 Task: Look for properties with their price reduced in more than 120 days.
Action: Mouse moved to (669, 62)
Screenshot: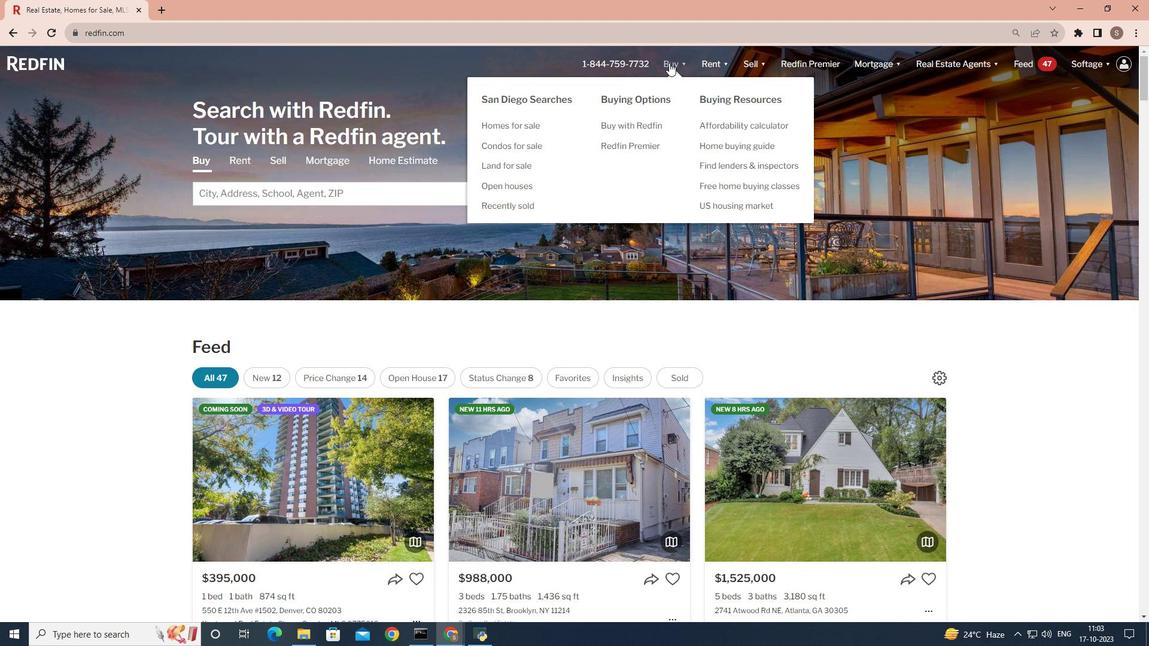 
Action: Mouse pressed left at (669, 62)
Screenshot: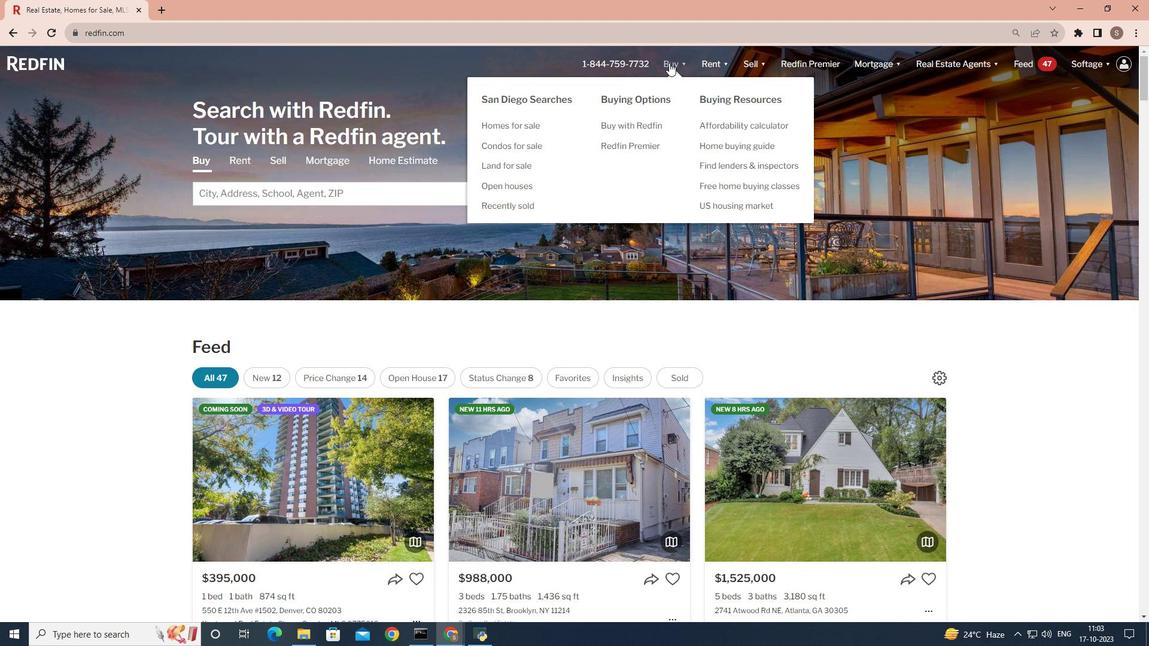 
Action: Mouse moved to (326, 248)
Screenshot: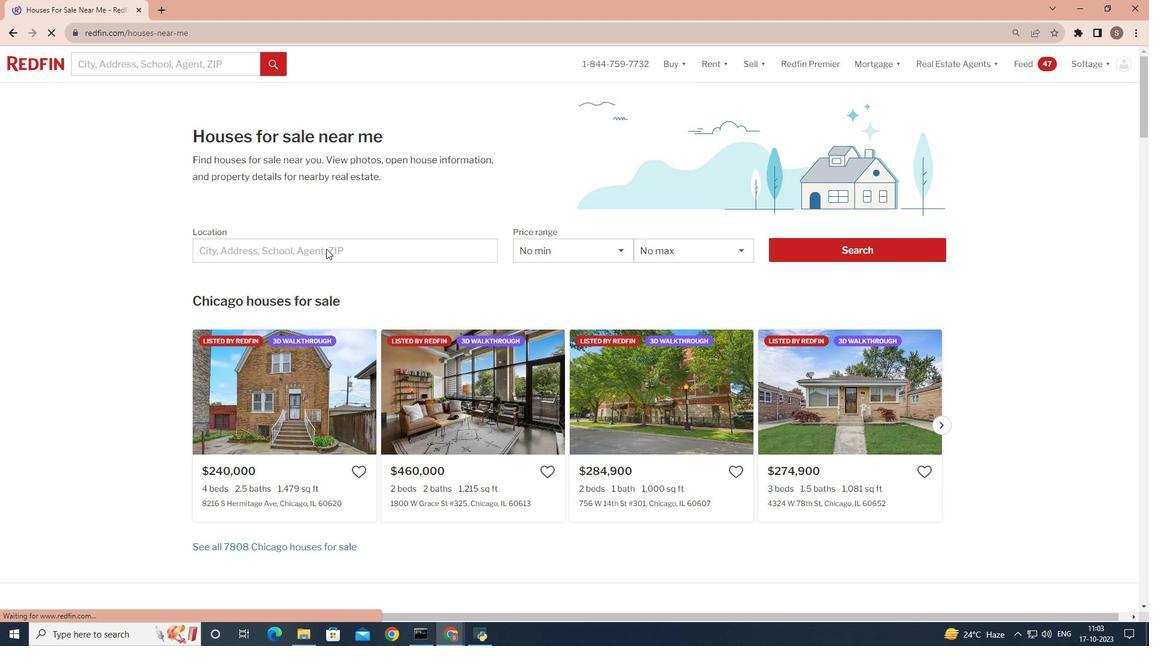 
Action: Mouse pressed left at (326, 248)
Screenshot: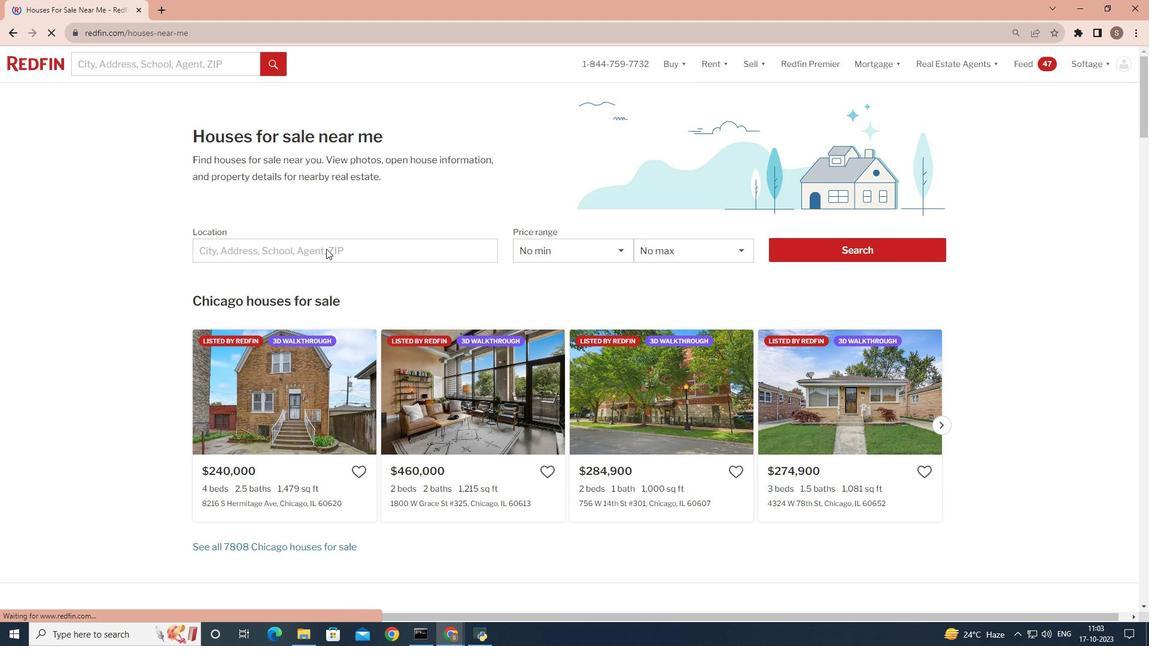 
Action: Mouse moved to (299, 250)
Screenshot: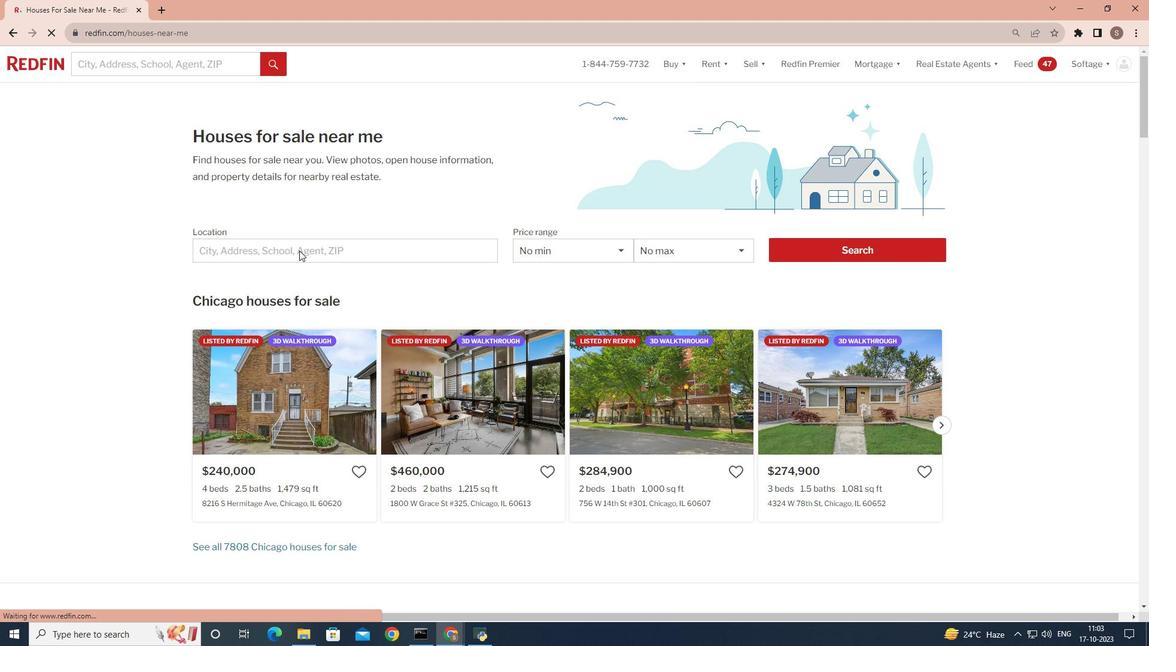 
Action: Mouse pressed left at (299, 250)
Screenshot: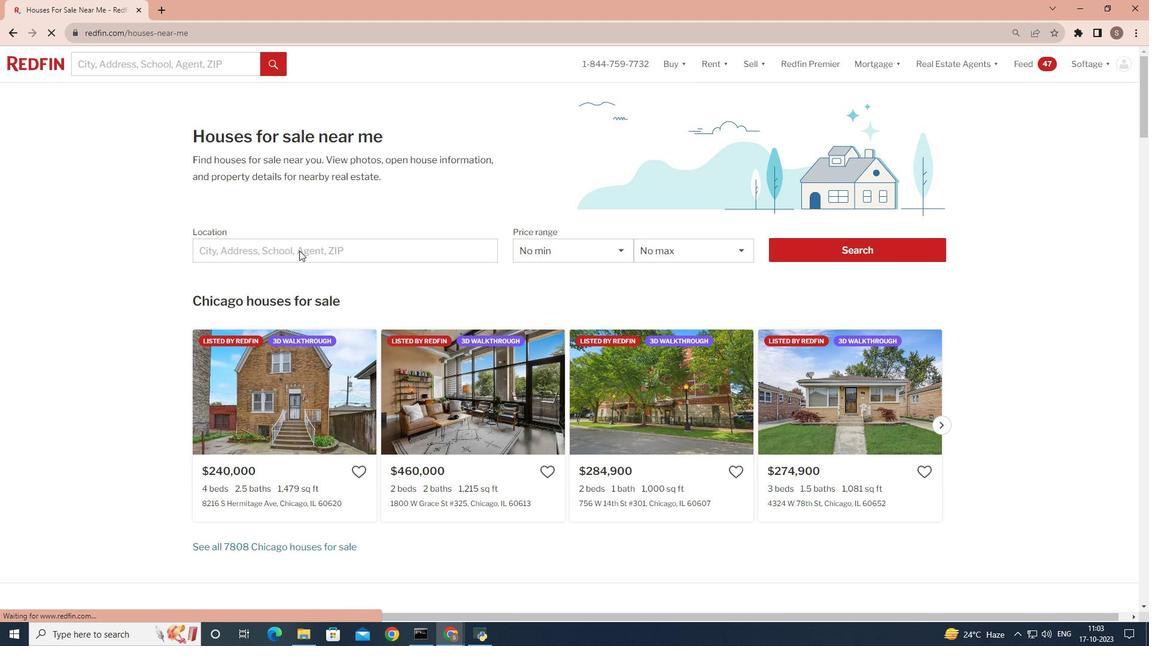 
Action: Mouse moved to (310, 246)
Screenshot: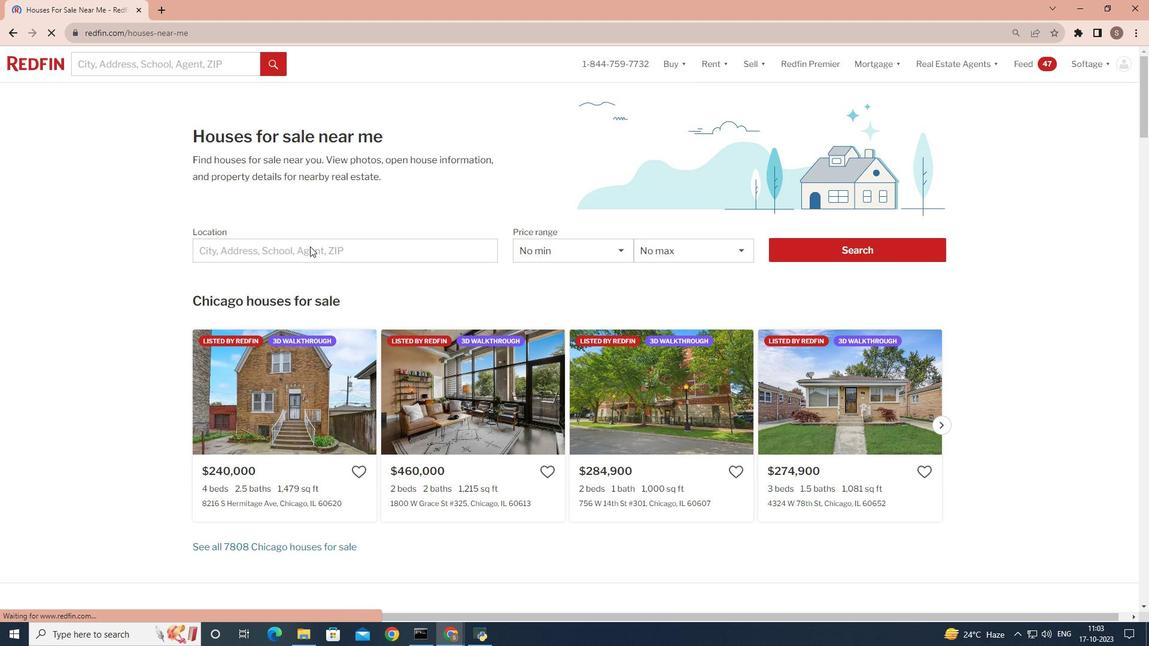 
Action: Mouse pressed left at (310, 246)
Screenshot: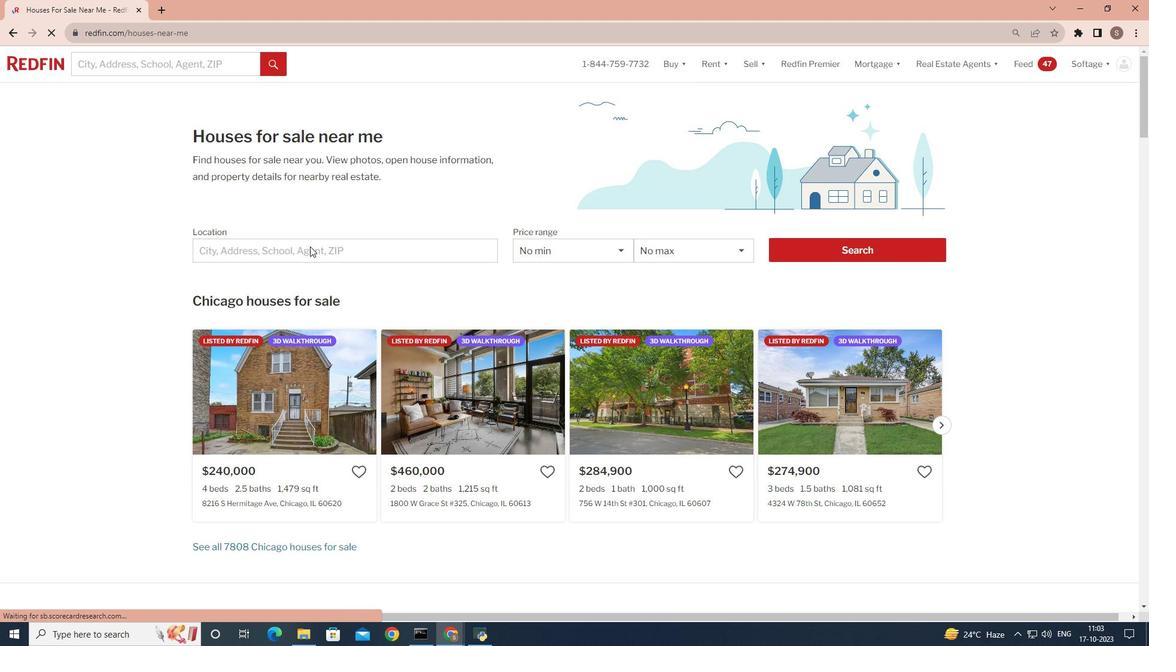 
Action: Mouse moved to (255, 250)
Screenshot: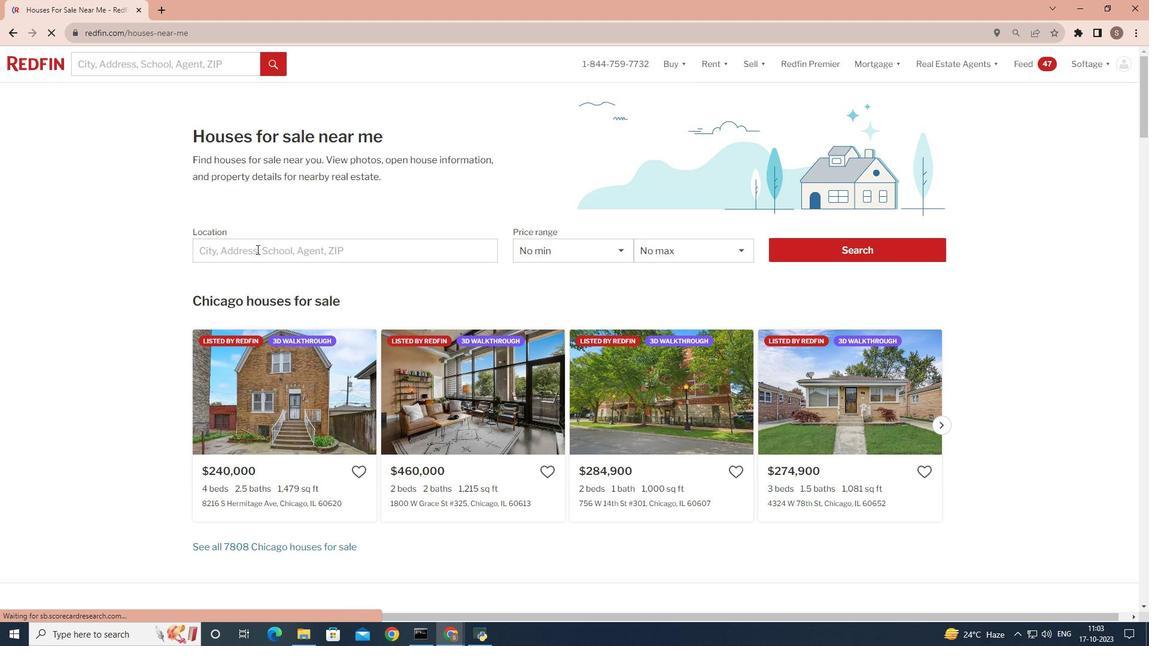 
Action: Mouse pressed left at (255, 250)
Screenshot: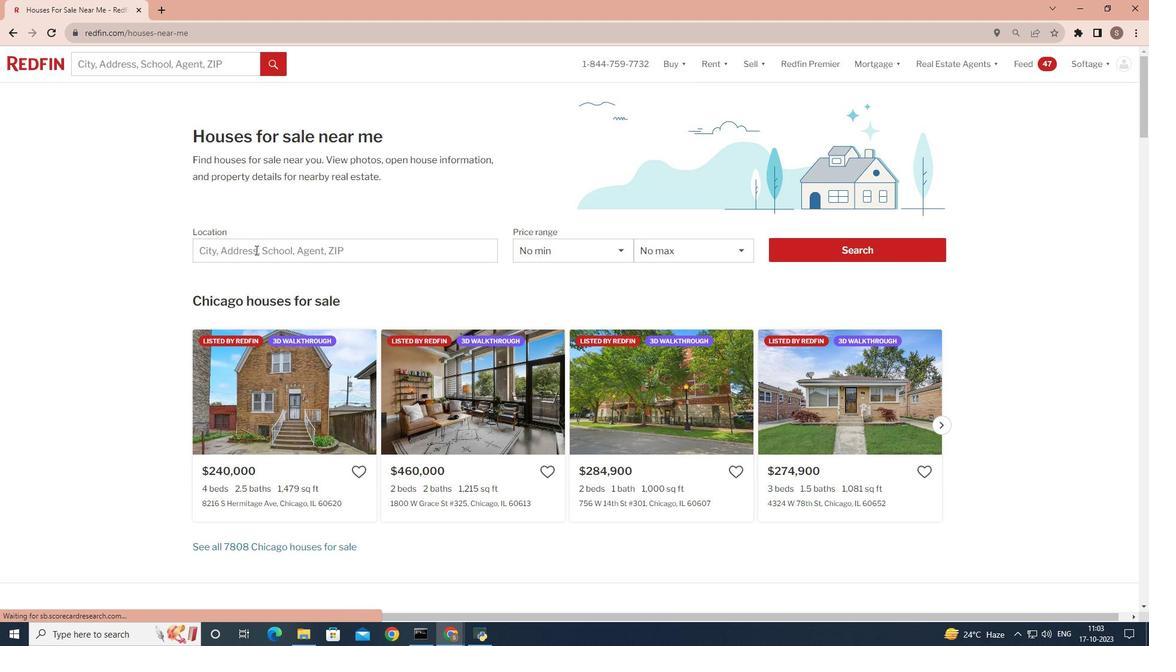 
Action: Mouse moved to (255, 250)
Screenshot: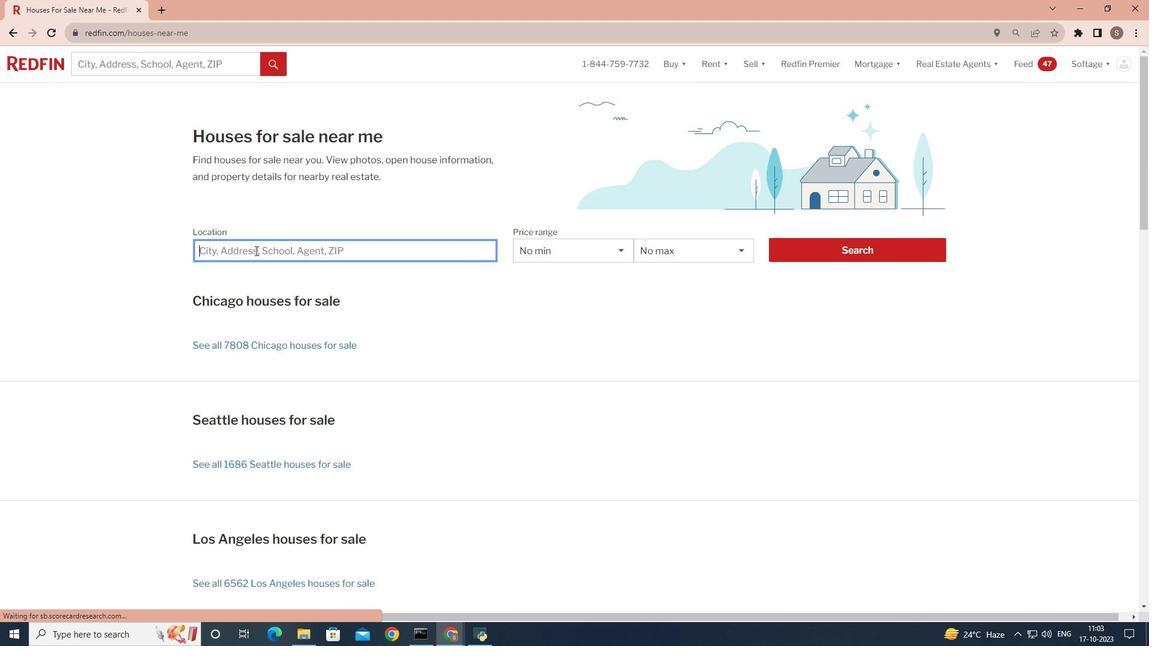 
Action: Key pressed <Key.shift>San<Key.space><Key.shift>Diego
Screenshot: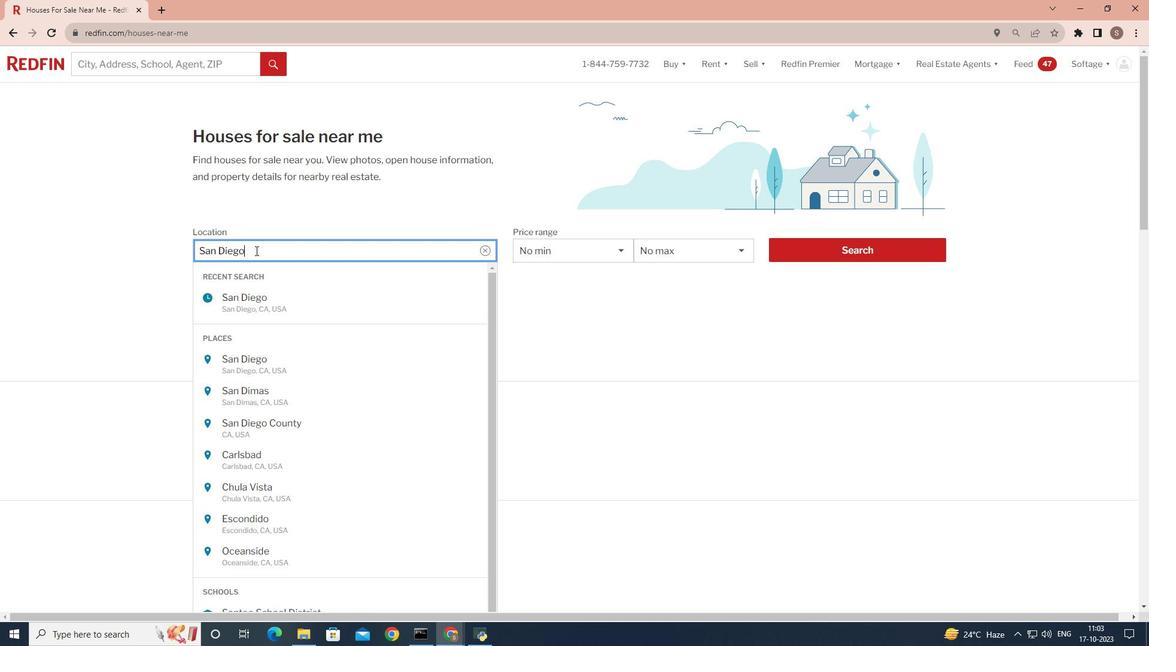 
Action: Mouse moved to (790, 244)
Screenshot: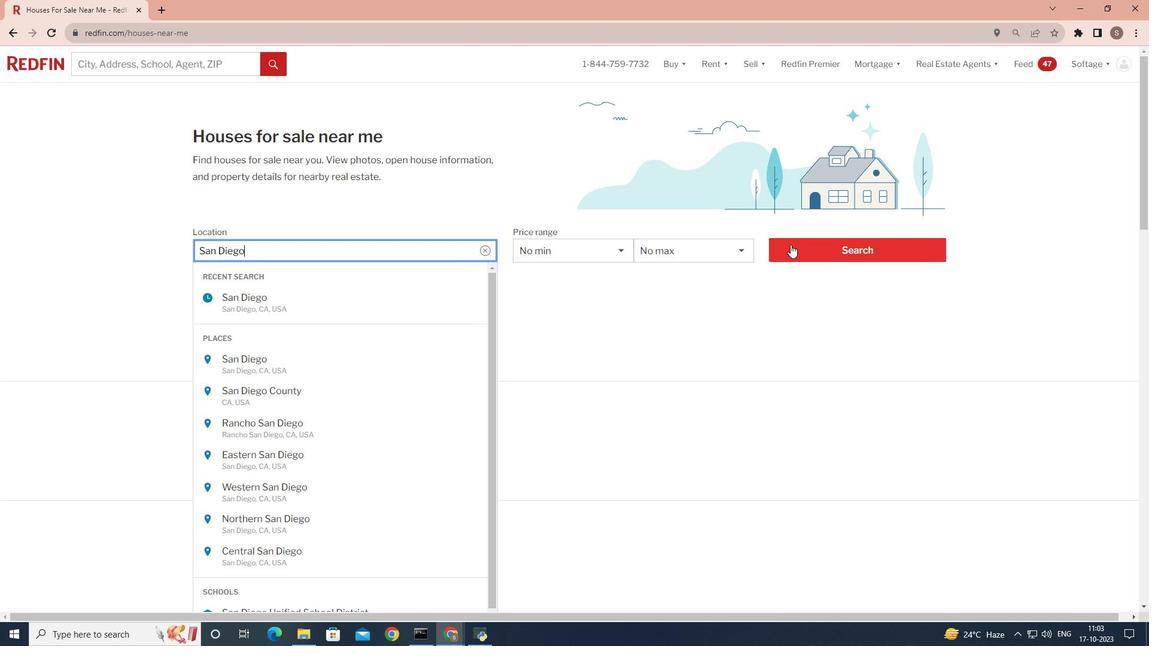
Action: Mouse pressed left at (790, 244)
Screenshot: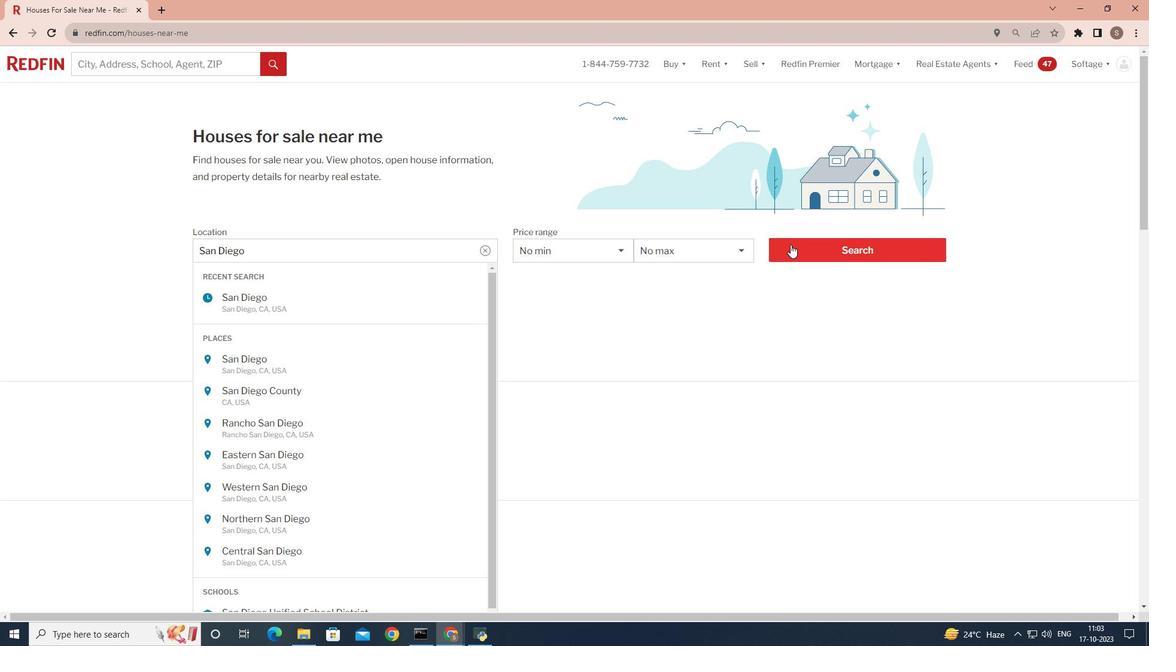 
Action: Mouse pressed left at (790, 244)
Screenshot: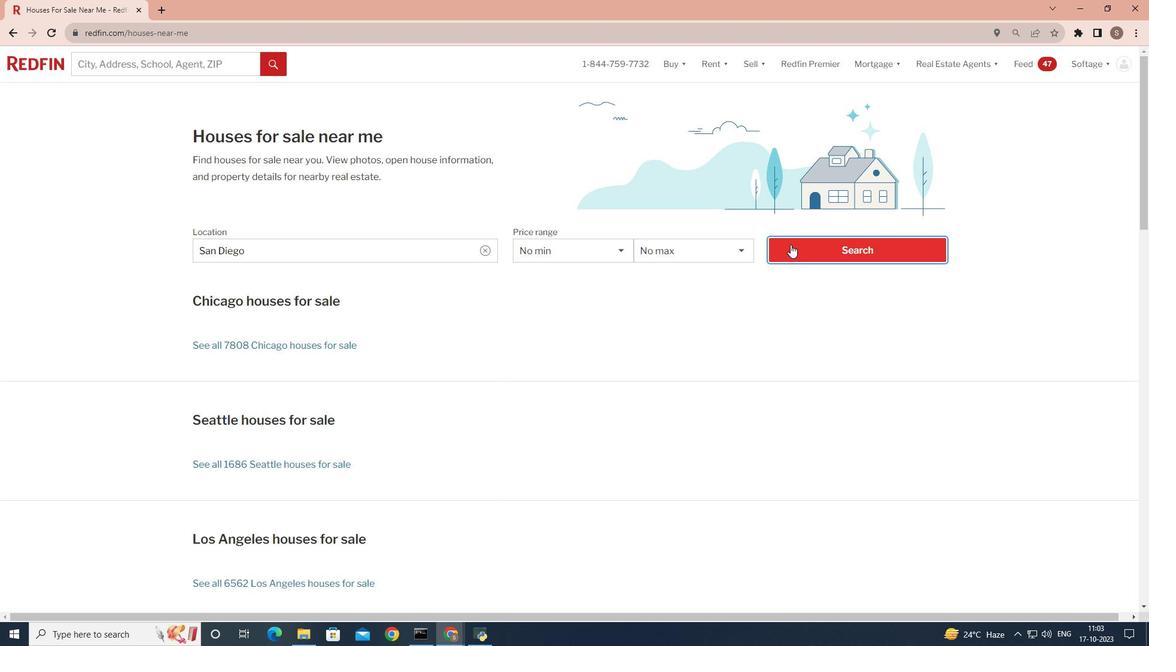 
Action: Mouse moved to (1021, 138)
Screenshot: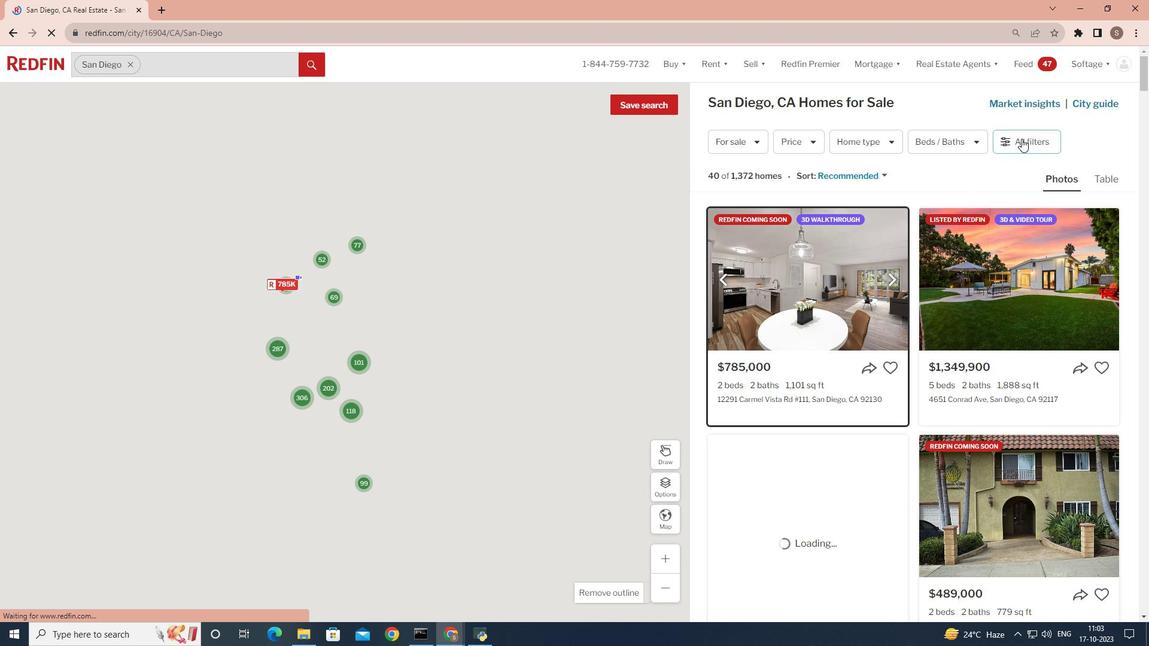 
Action: Mouse pressed left at (1021, 138)
Screenshot: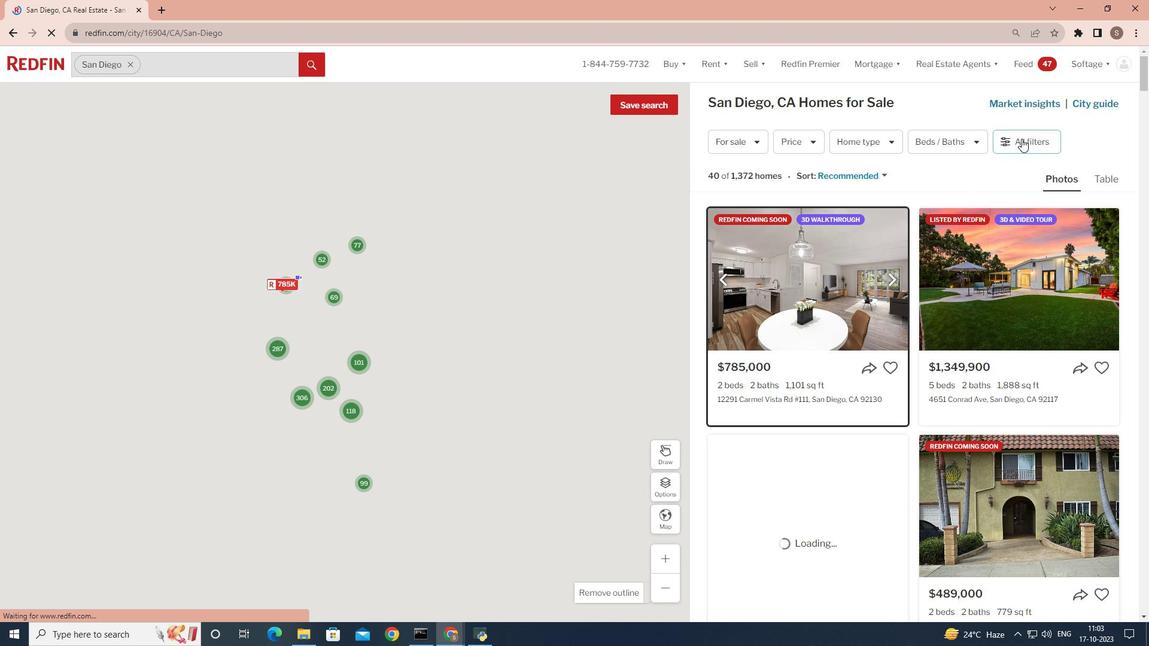
Action: Mouse pressed left at (1021, 138)
Screenshot: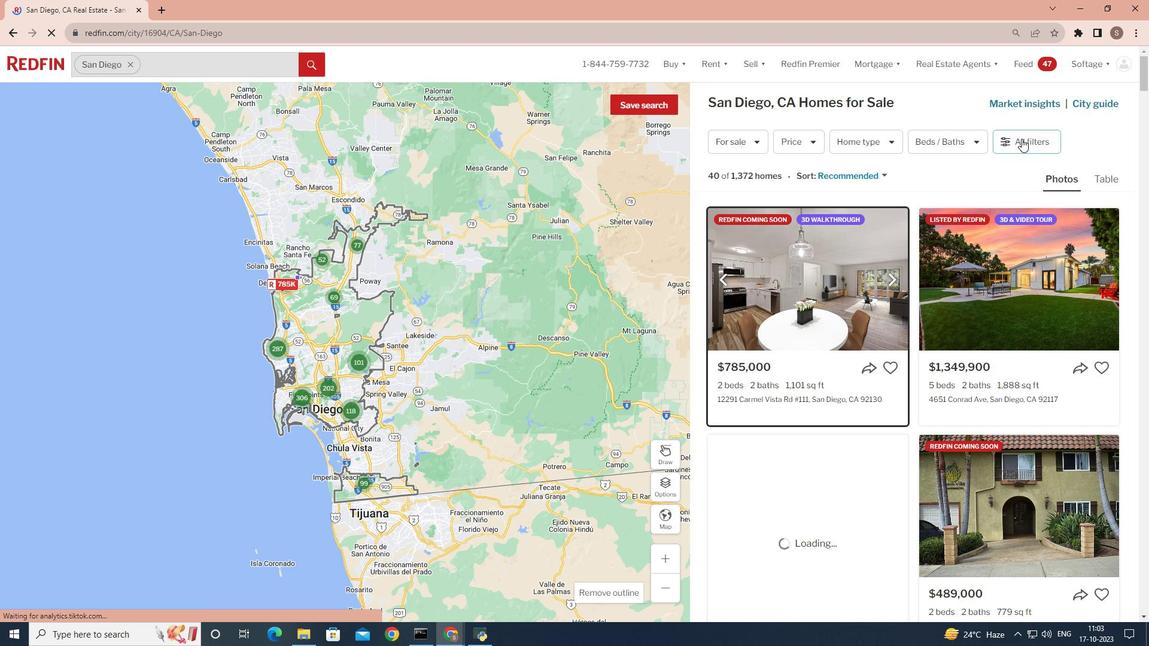 
Action: Mouse pressed left at (1021, 138)
Screenshot: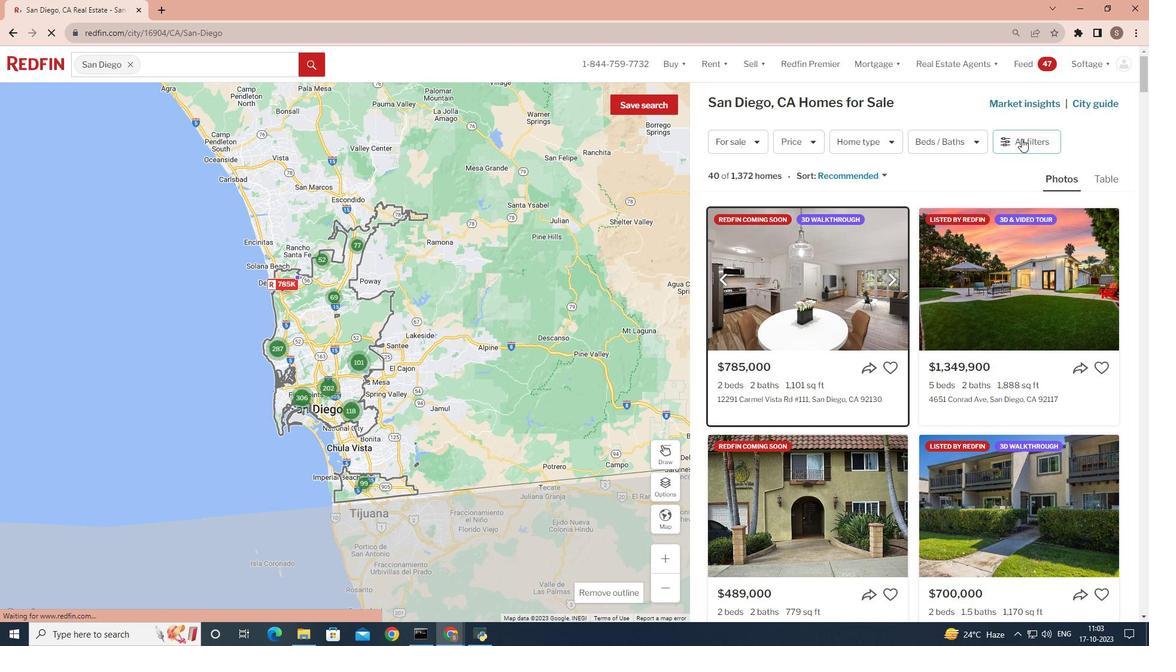 
Action: Mouse moved to (981, 249)
Screenshot: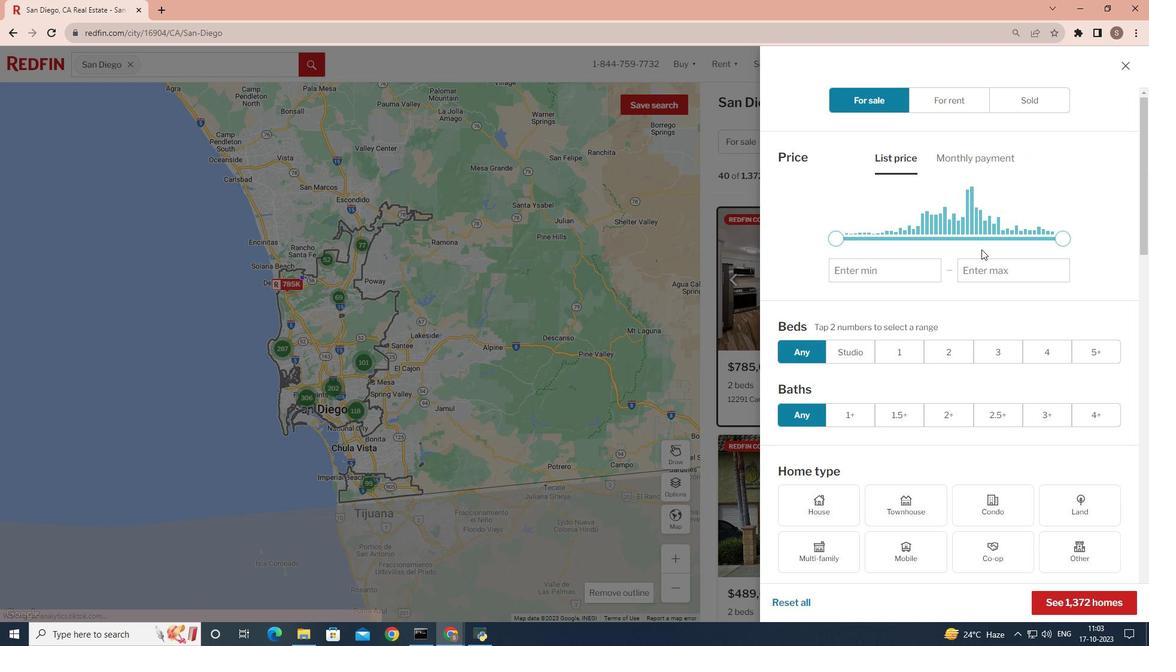 
Action: Mouse scrolled (981, 248) with delta (0, 0)
Screenshot: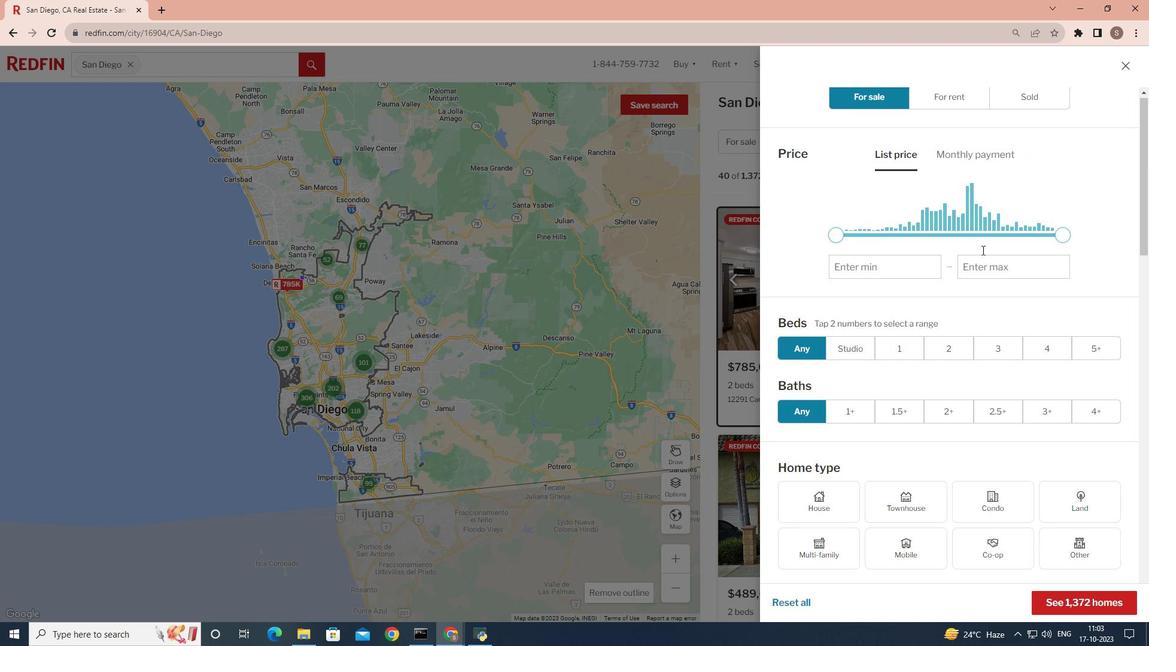 
Action: Mouse moved to (988, 248)
Screenshot: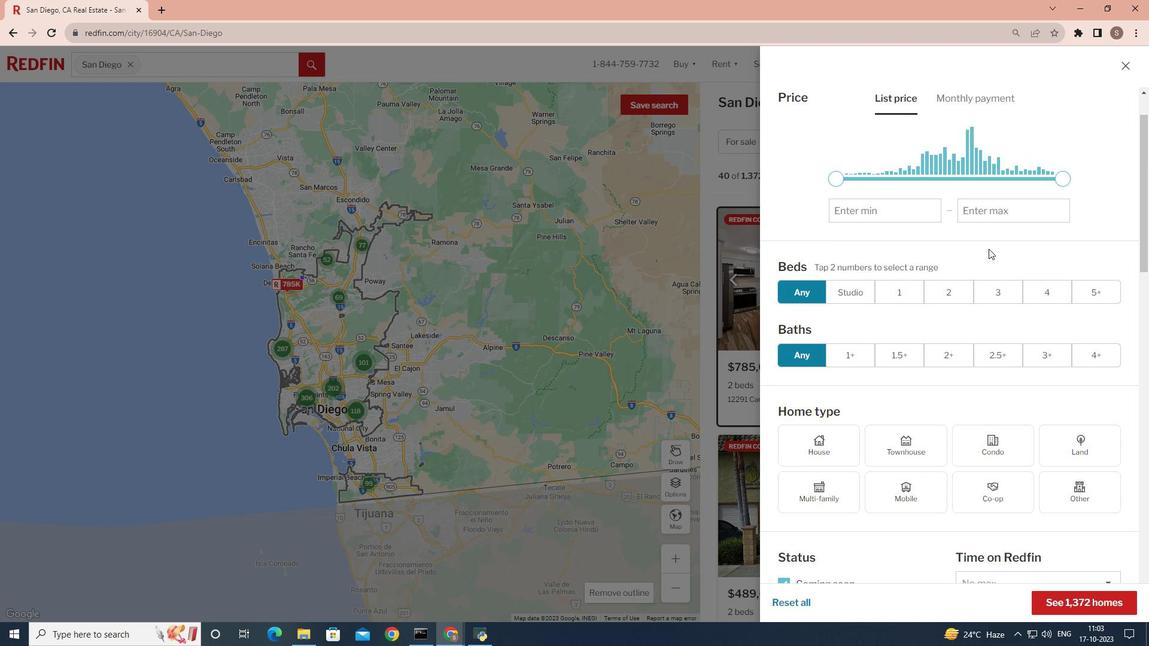 
Action: Mouse scrolled (988, 248) with delta (0, 0)
Screenshot: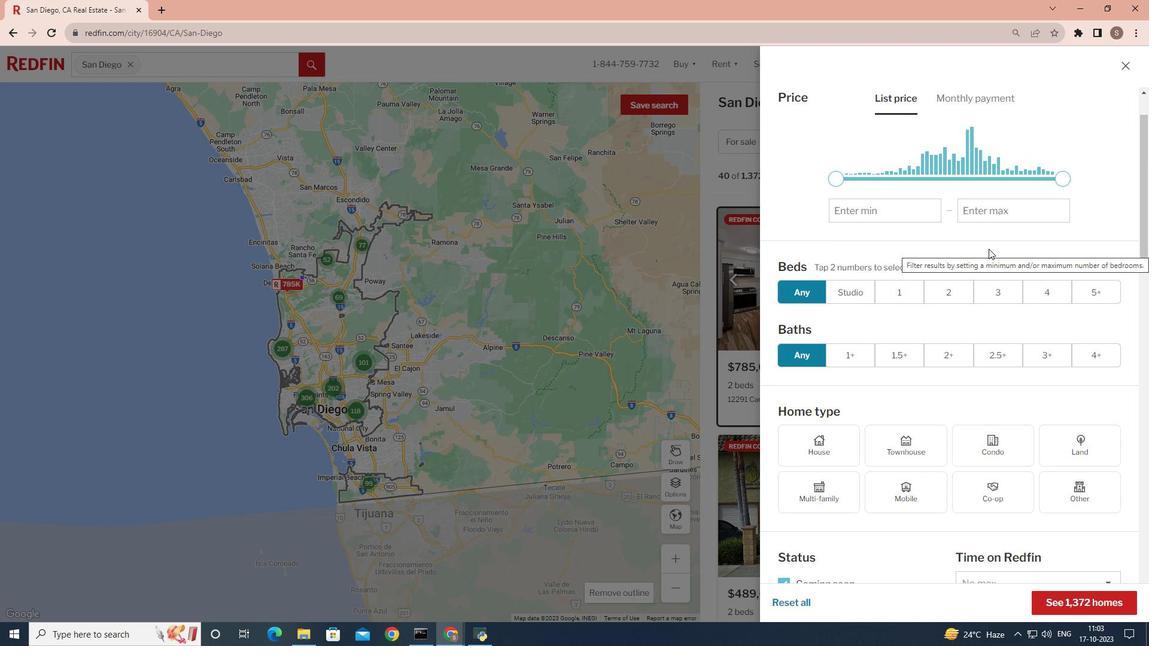 
Action: Mouse scrolled (988, 248) with delta (0, 0)
Screenshot: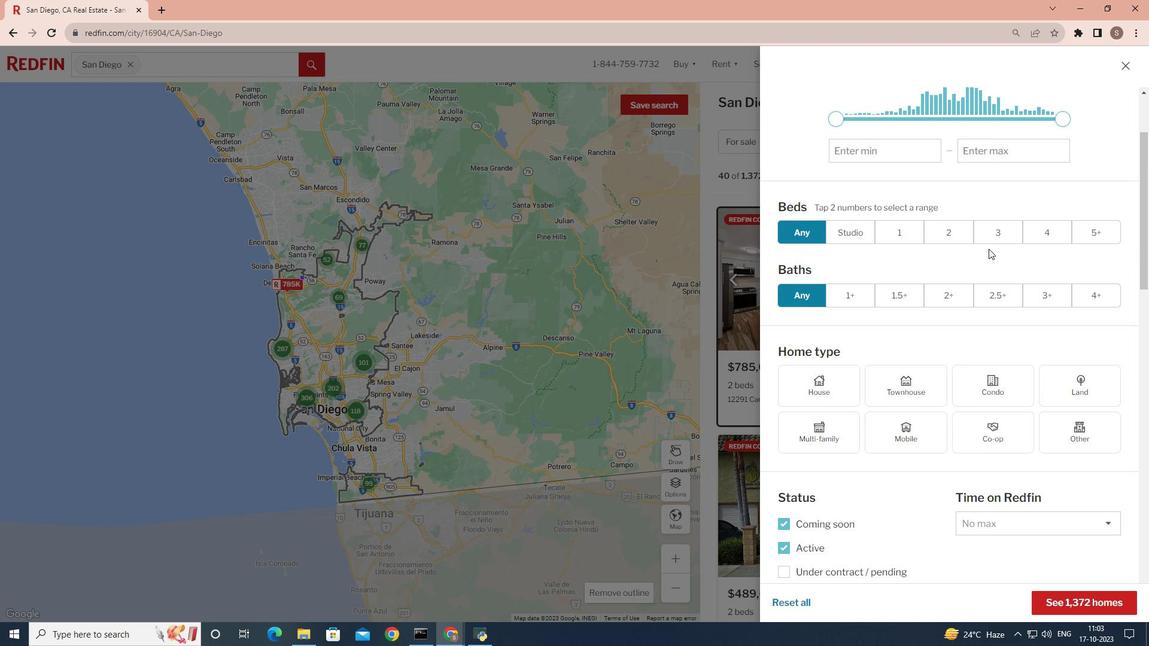 
Action: Mouse scrolled (988, 248) with delta (0, 0)
Screenshot: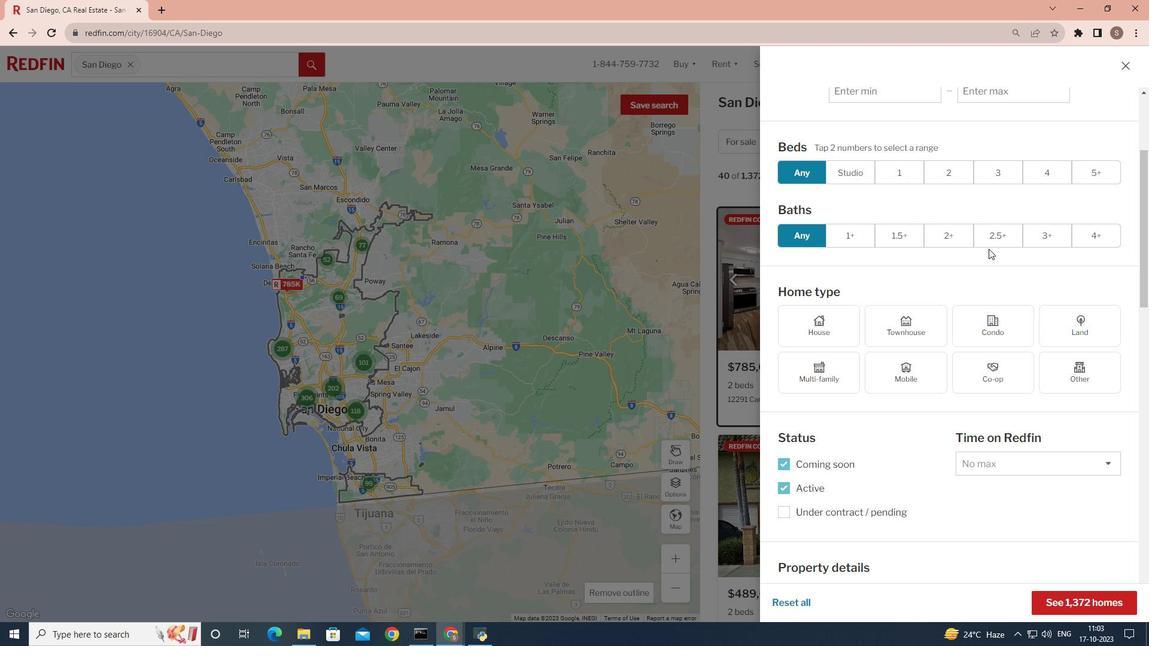 
Action: Mouse moved to (987, 249)
Screenshot: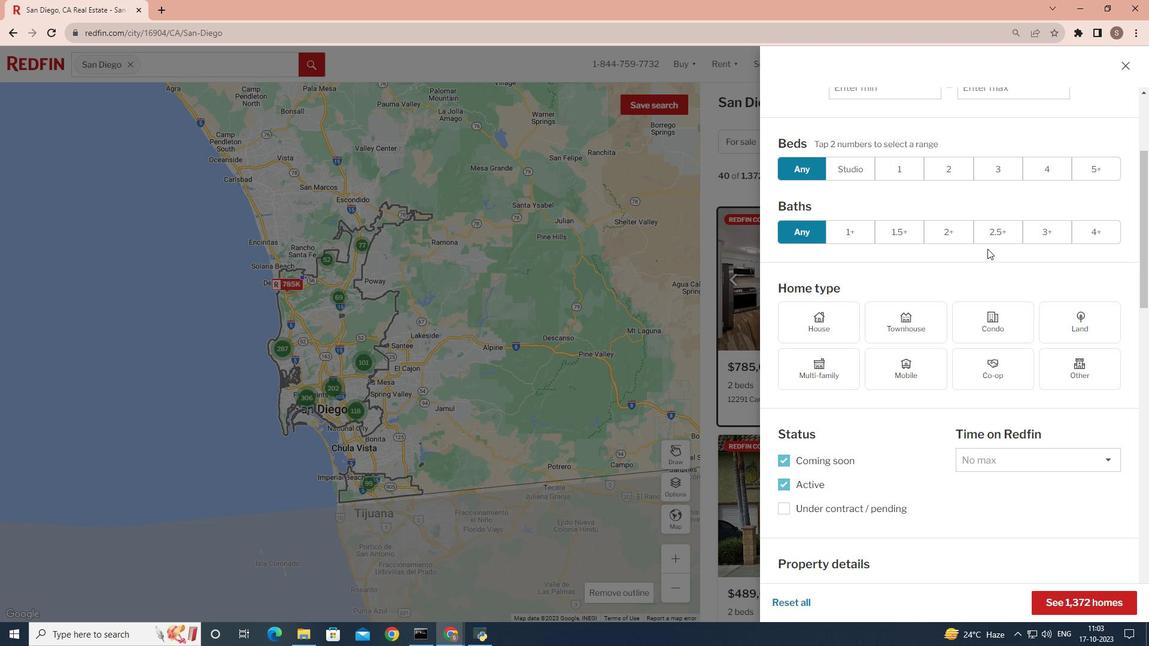 
Action: Mouse scrolled (987, 248) with delta (0, 0)
Screenshot: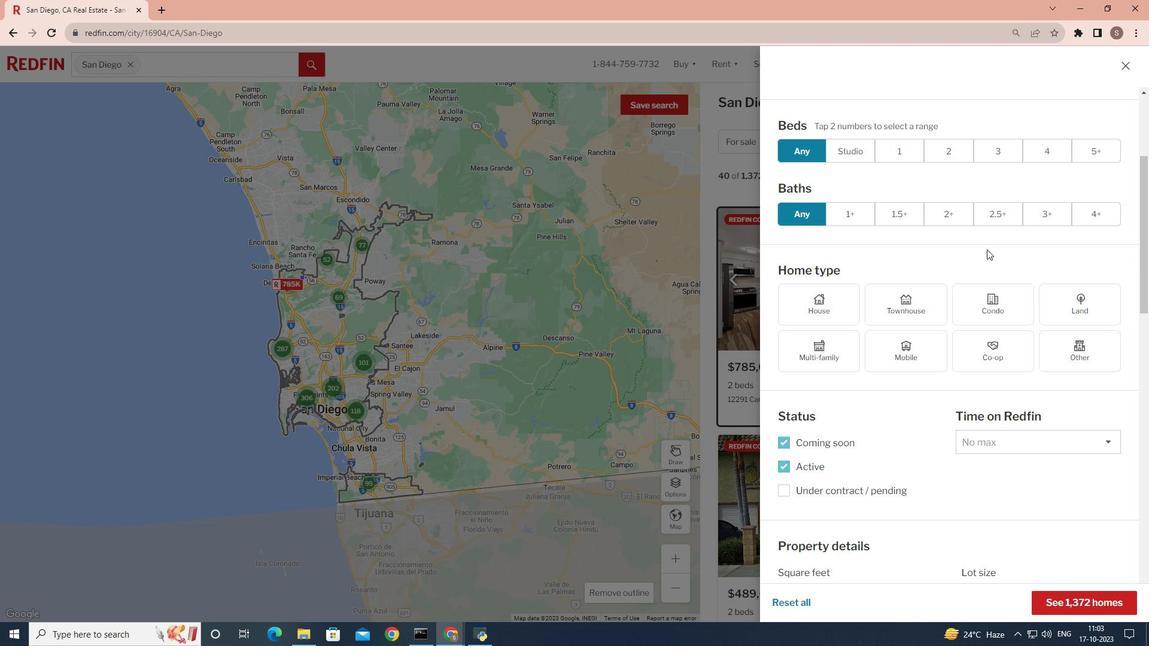 
Action: Mouse moved to (987, 249)
Screenshot: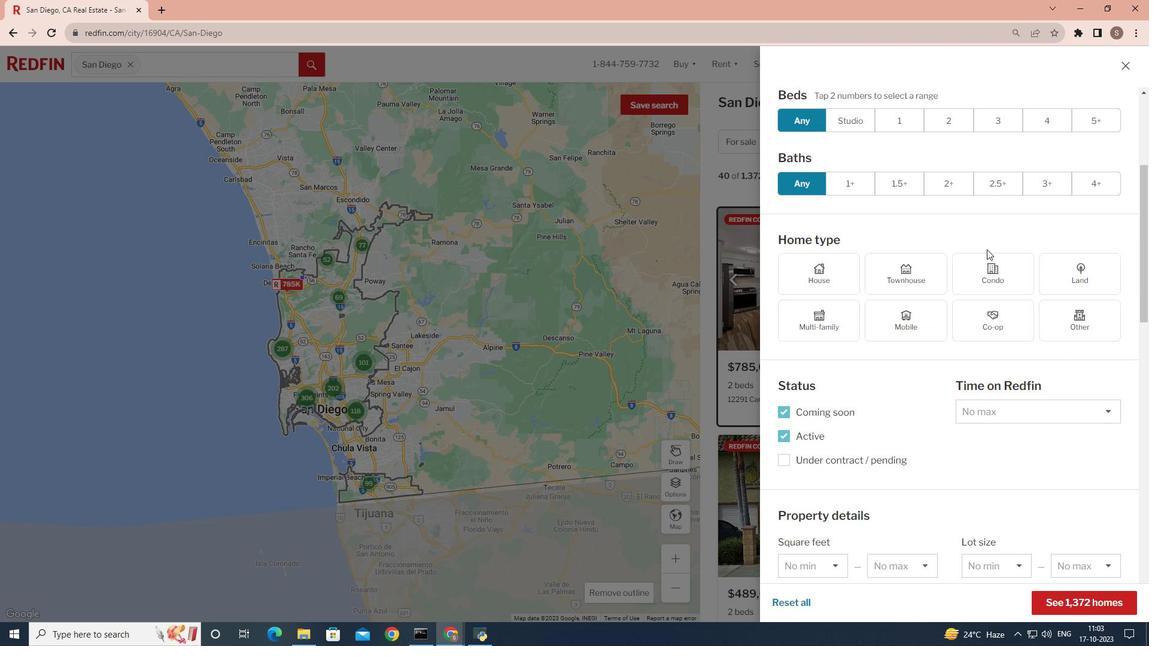 
Action: Mouse scrolled (987, 248) with delta (0, 0)
Screenshot: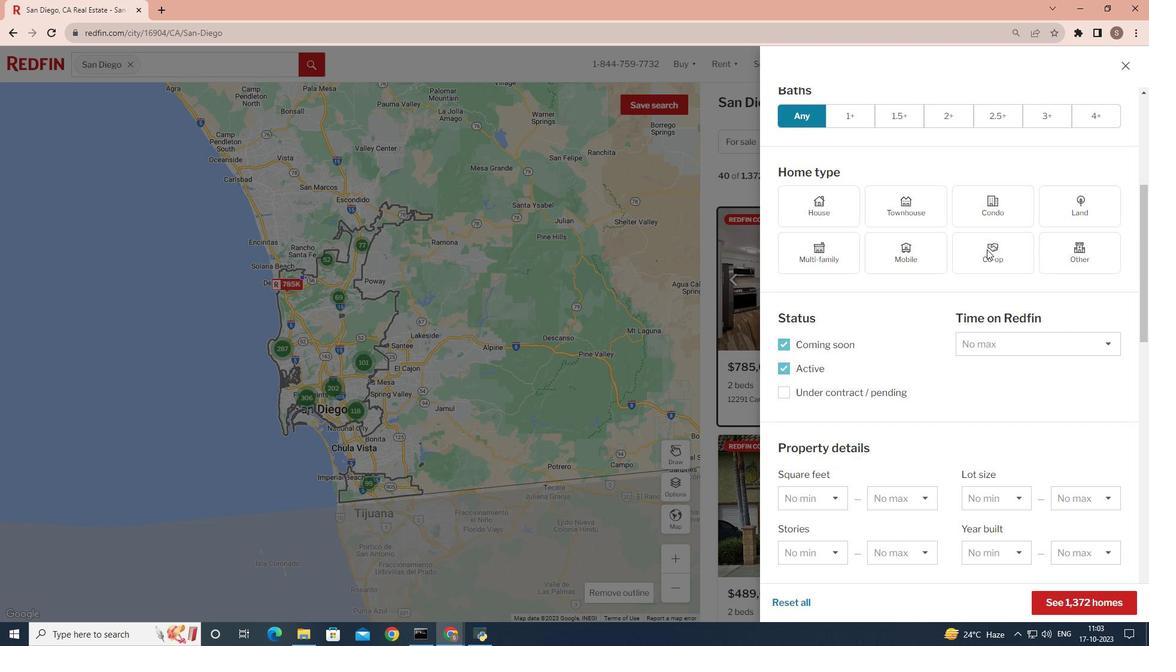 
Action: Mouse scrolled (987, 248) with delta (0, 0)
Screenshot: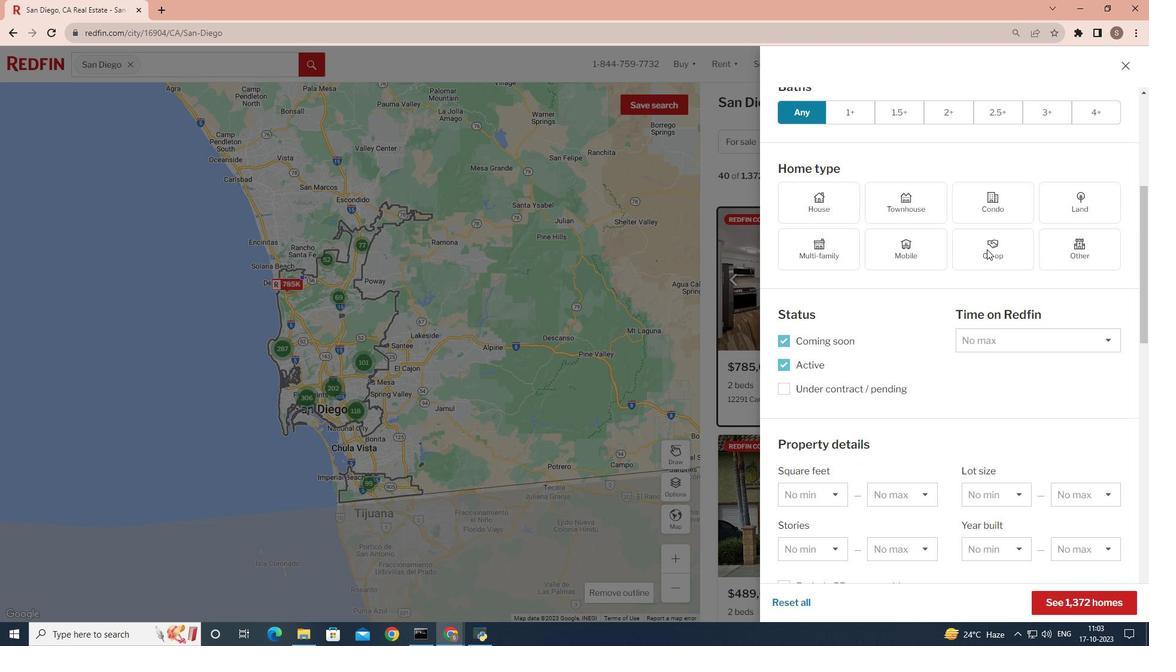 
Action: Mouse scrolled (987, 248) with delta (0, 0)
Screenshot: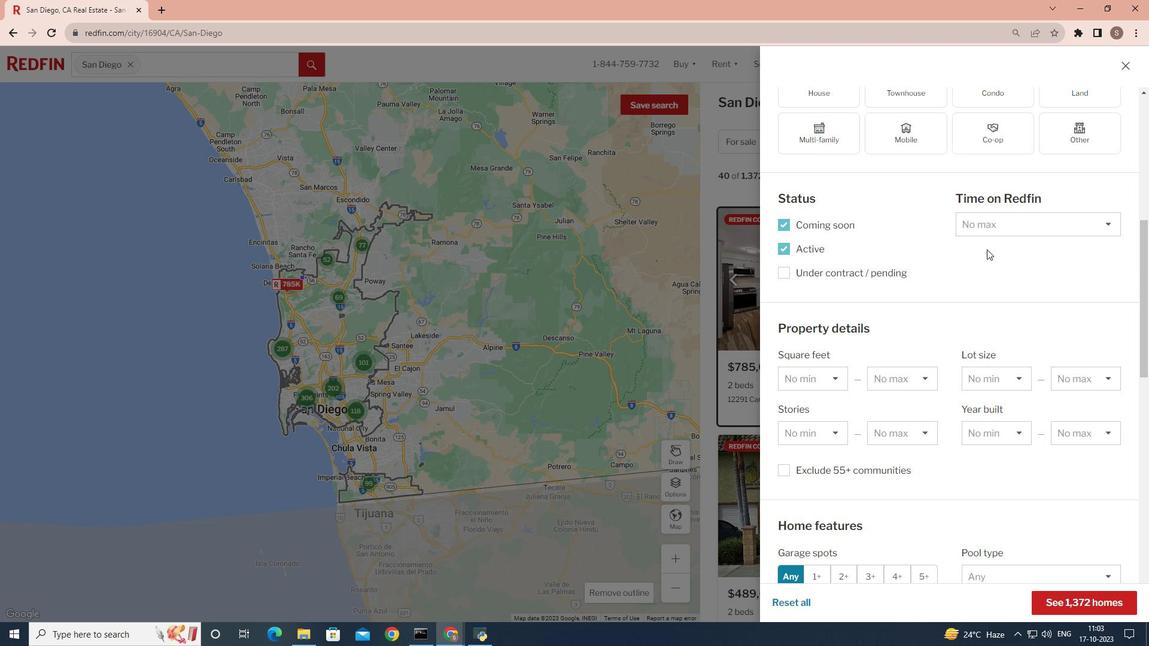 
Action: Mouse moved to (987, 249)
Screenshot: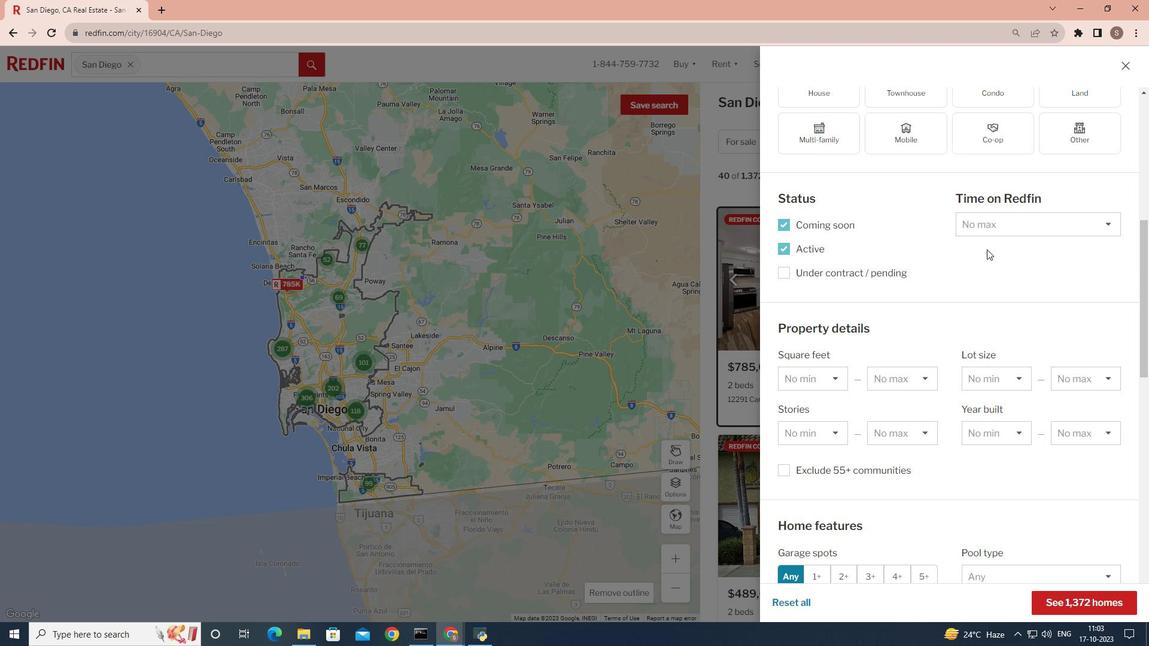 
Action: Mouse scrolled (987, 248) with delta (0, 0)
Screenshot: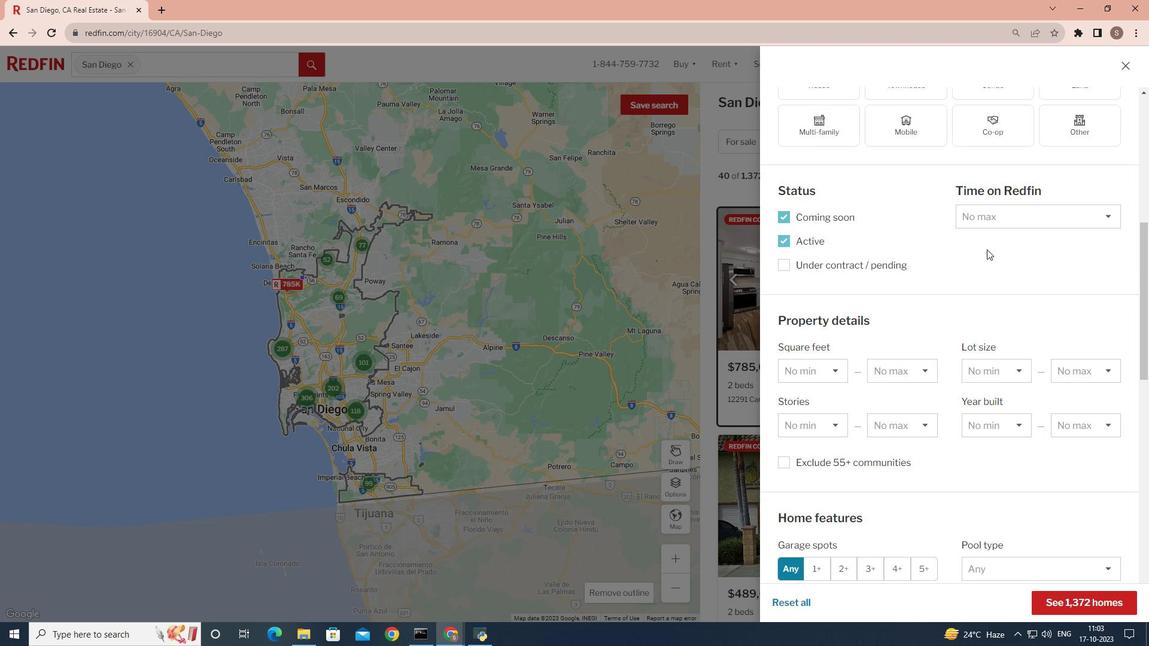 
Action: Mouse scrolled (987, 248) with delta (0, 0)
Screenshot: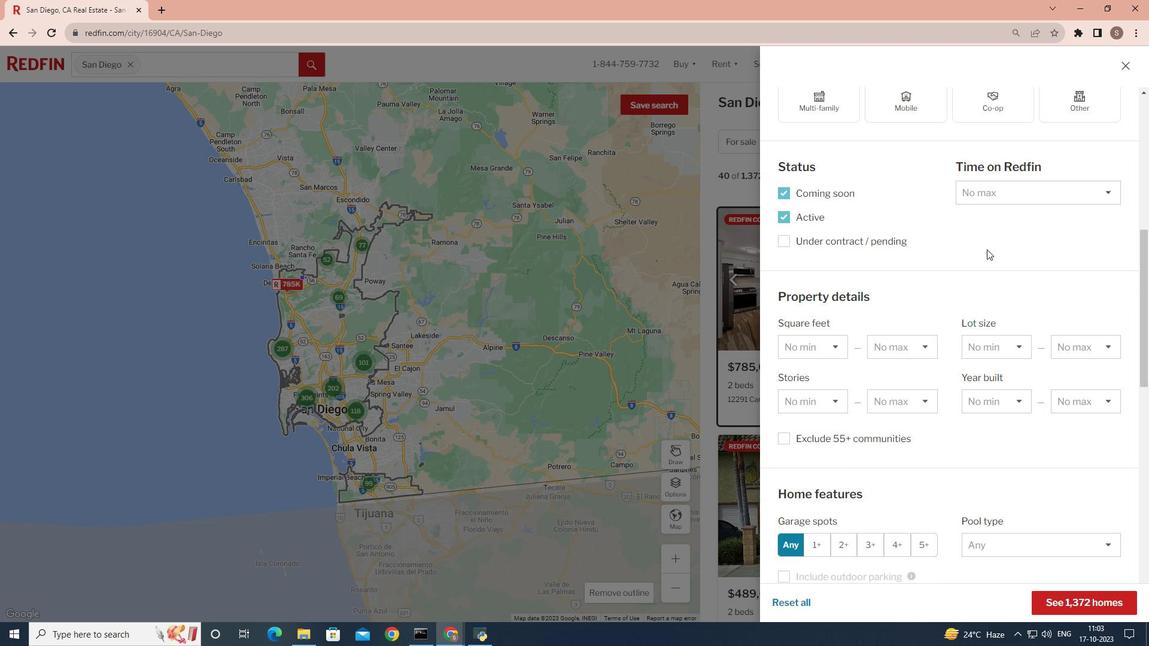 
Action: Mouse scrolled (987, 248) with delta (0, 0)
Screenshot: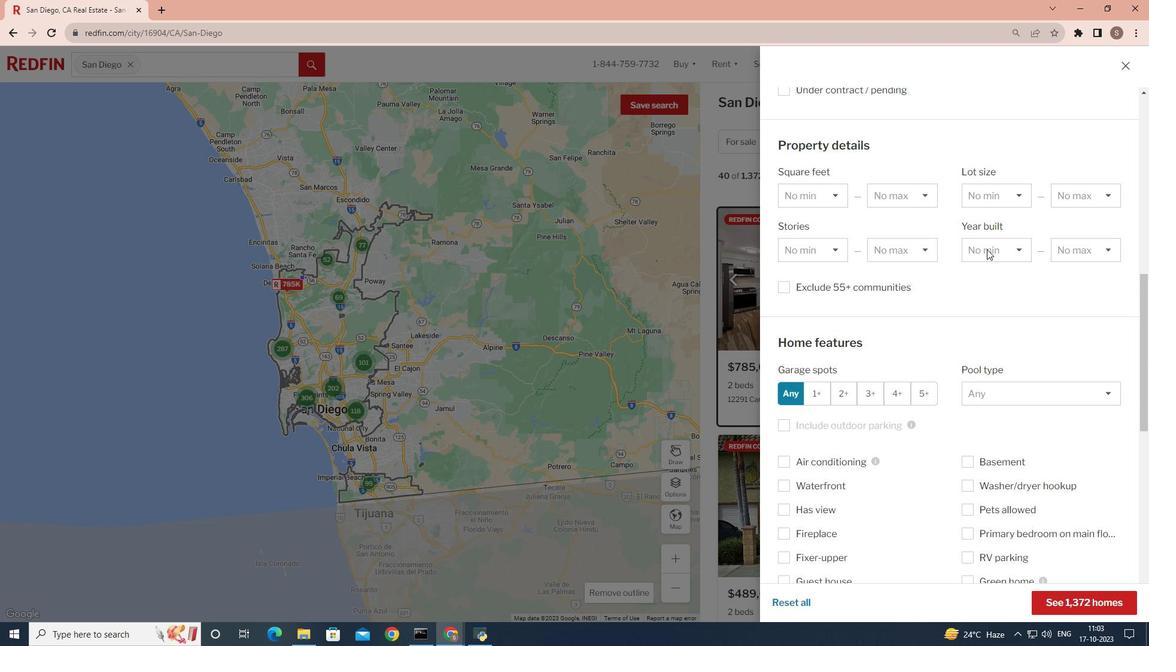 
Action: Mouse scrolled (987, 248) with delta (0, 0)
Screenshot: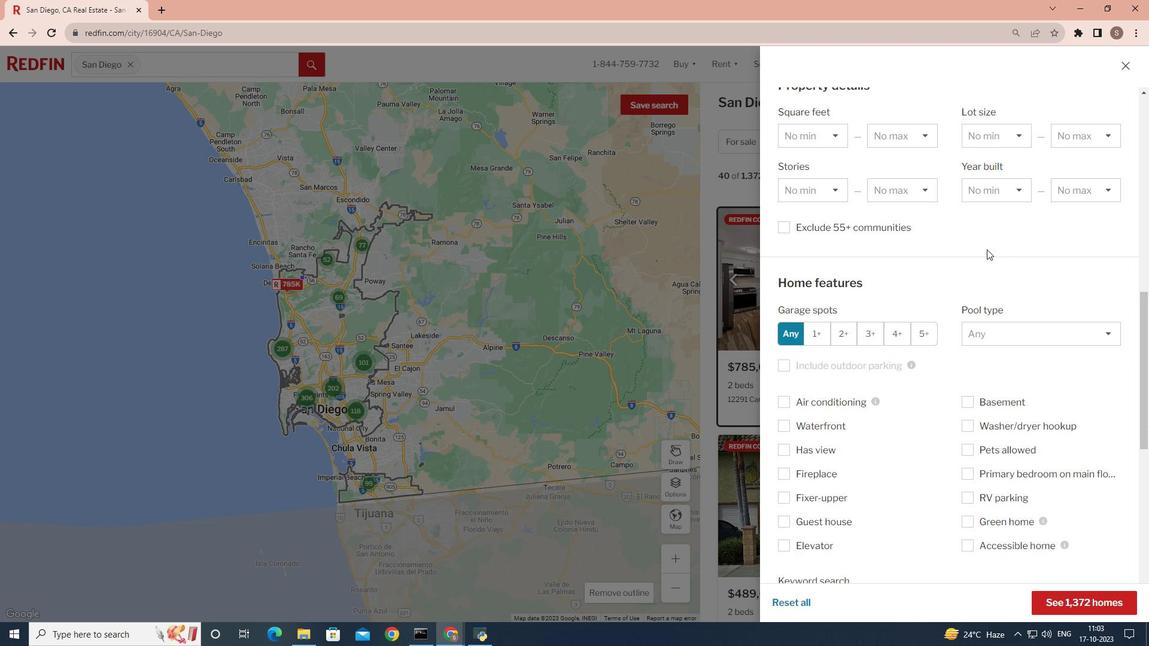 
Action: Mouse moved to (987, 248)
Screenshot: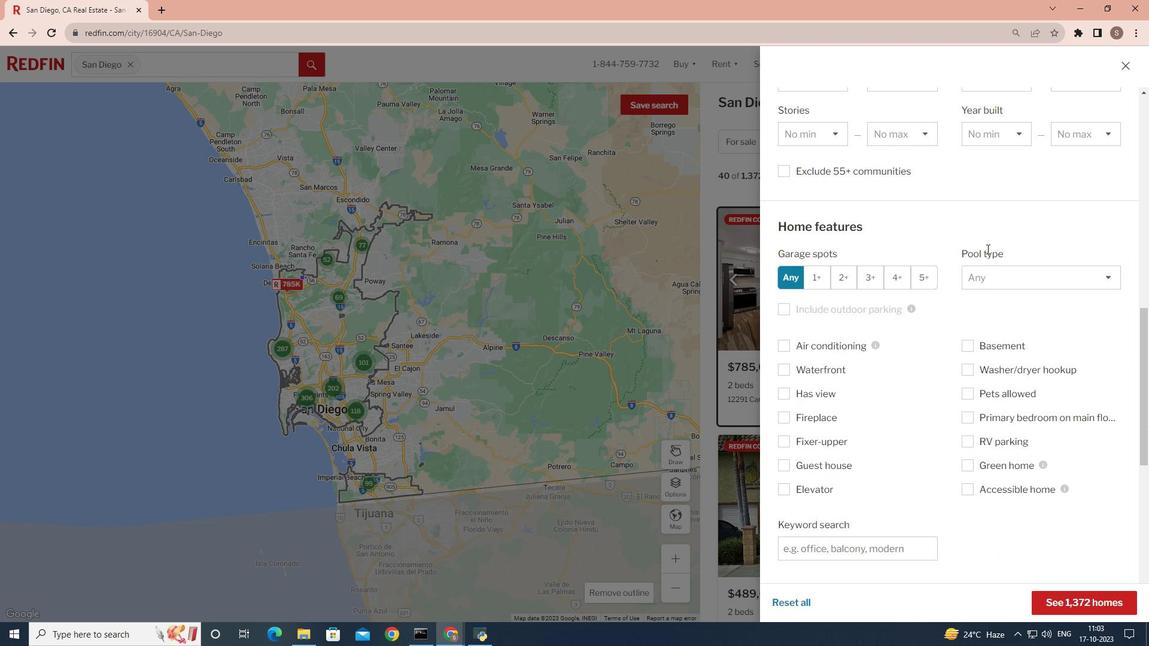 
Action: Mouse scrolled (987, 248) with delta (0, 0)
Screenshot: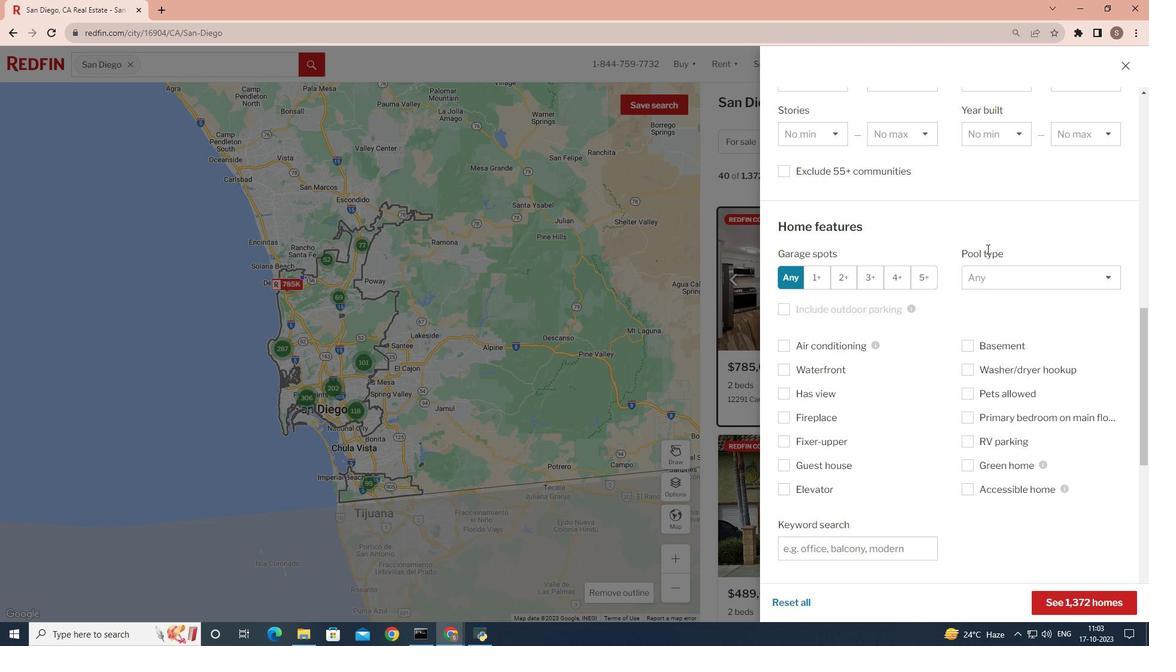 
Action: Mouse scrolled (987, 248) with delta (0, 0)
Screenshot: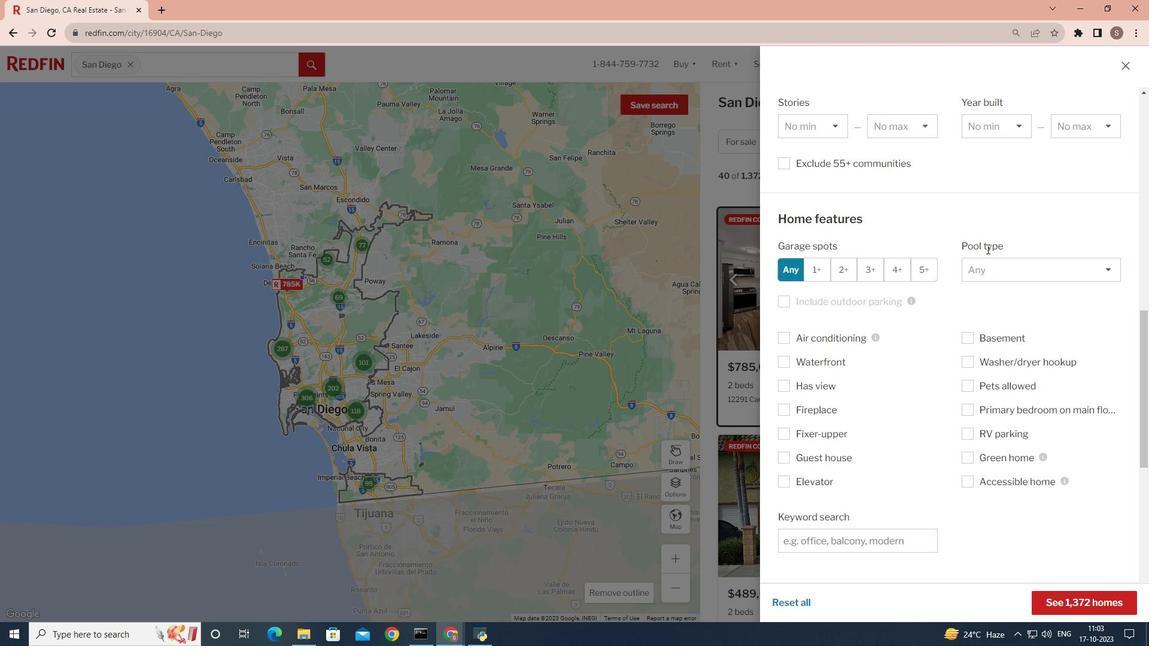 
Action: Mouse scrolled (987, 248) with delta (0, 0)
Screenshot: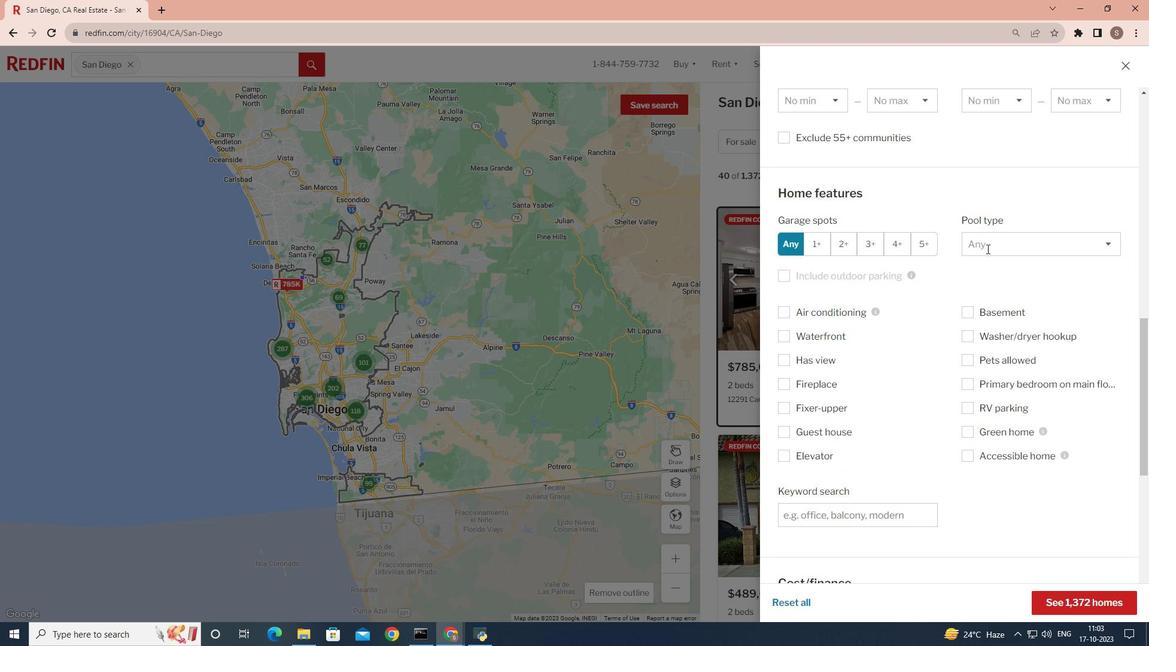 
Action: Mouse scrolled (987, 248) with delta (0, 0)
Screenshot: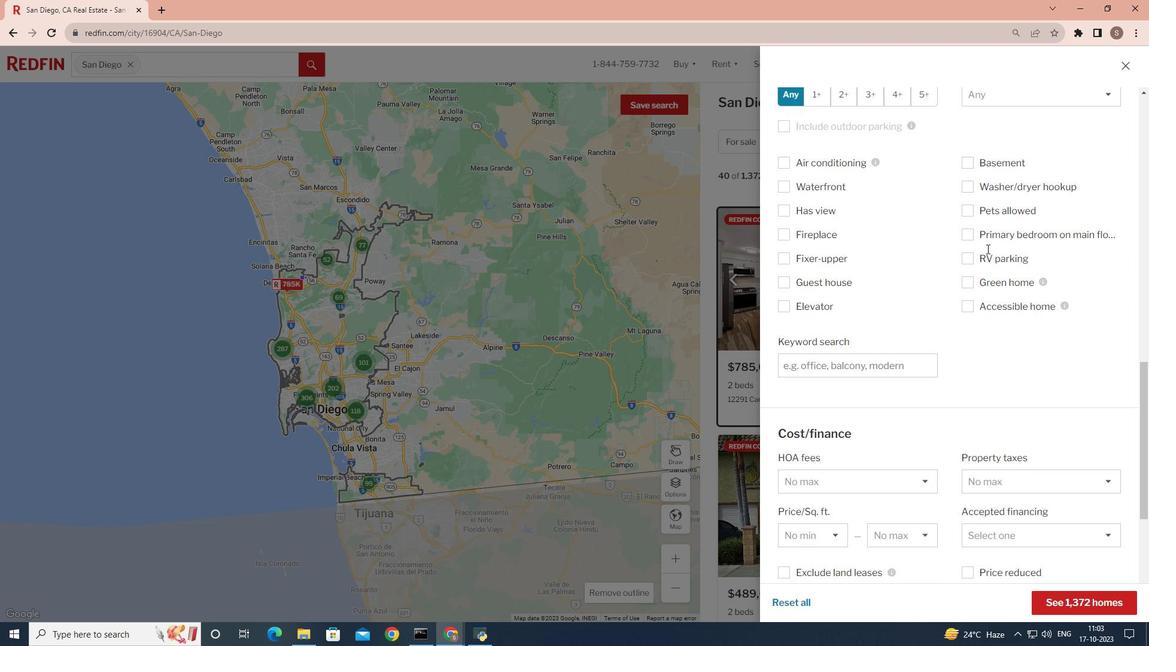 
Action: Mouse scrolled (987, 248) with delta (0, 0)
Screenshot: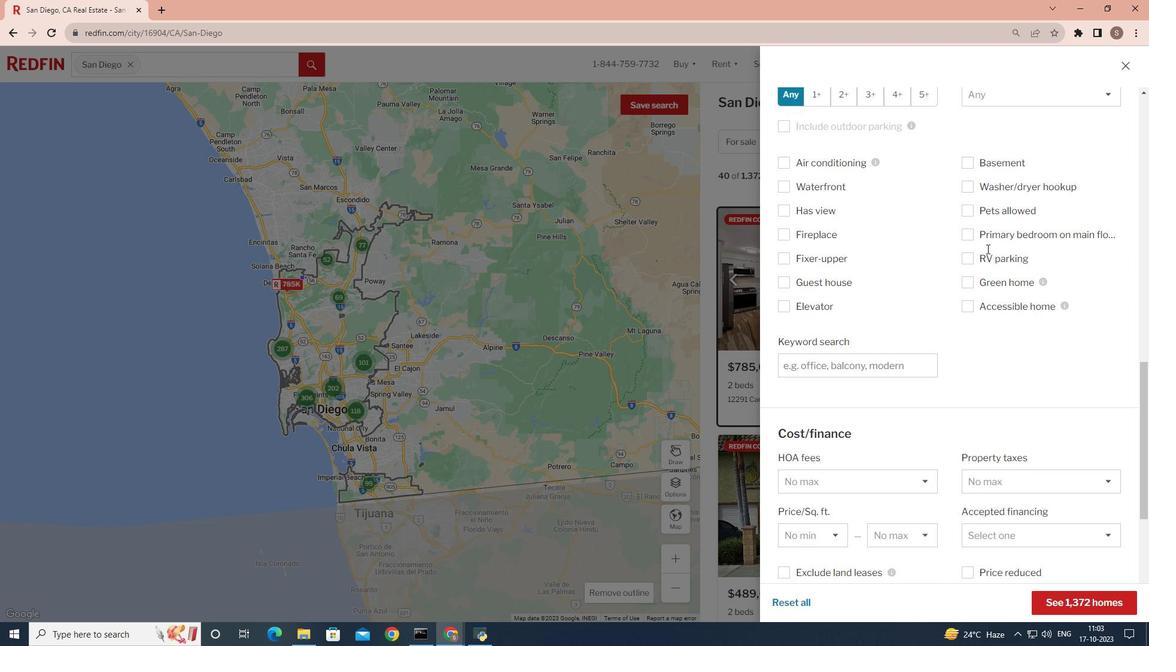 
Action: Mouse scrolled (987, 248) with delta (0, 0)
Screenshot: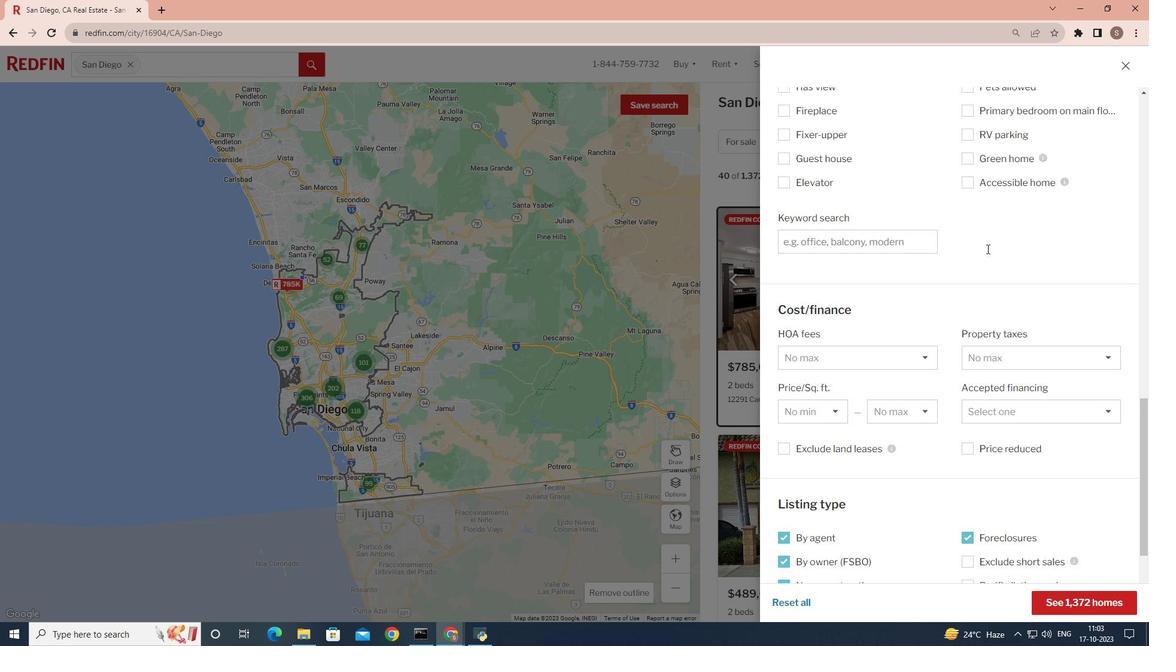 
Action: Mouse scrolled (987, 248) with delta (0, 0)
Screenshot: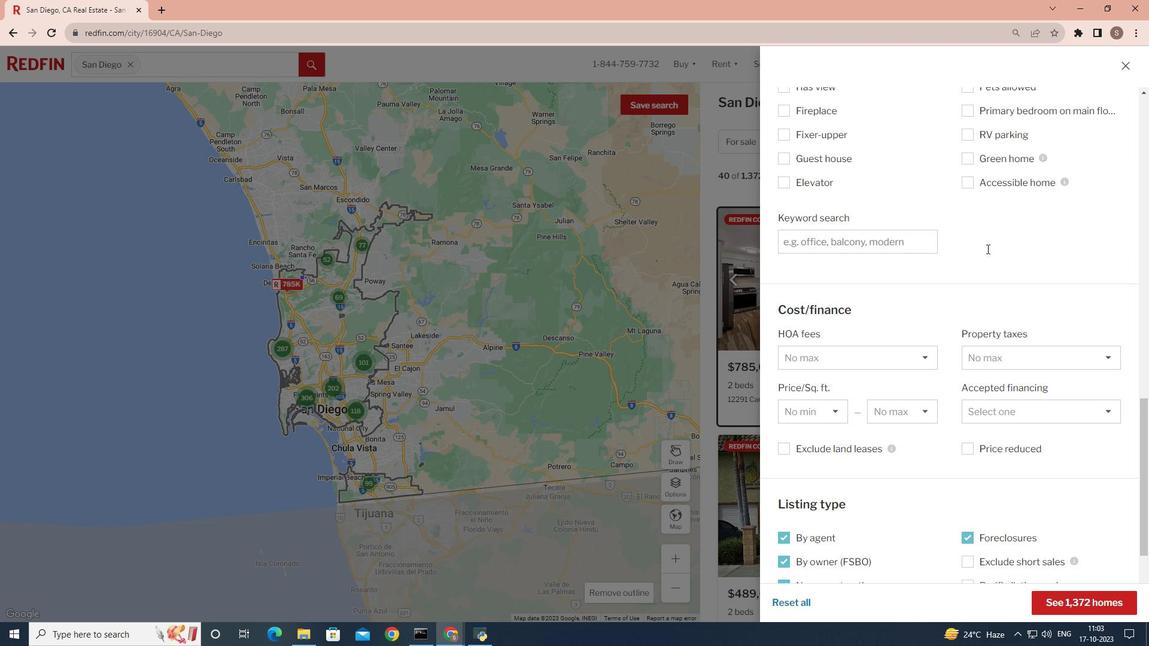 
Action: Mouse scrolled (987, 248) with delta (0, 0)
Screenshot: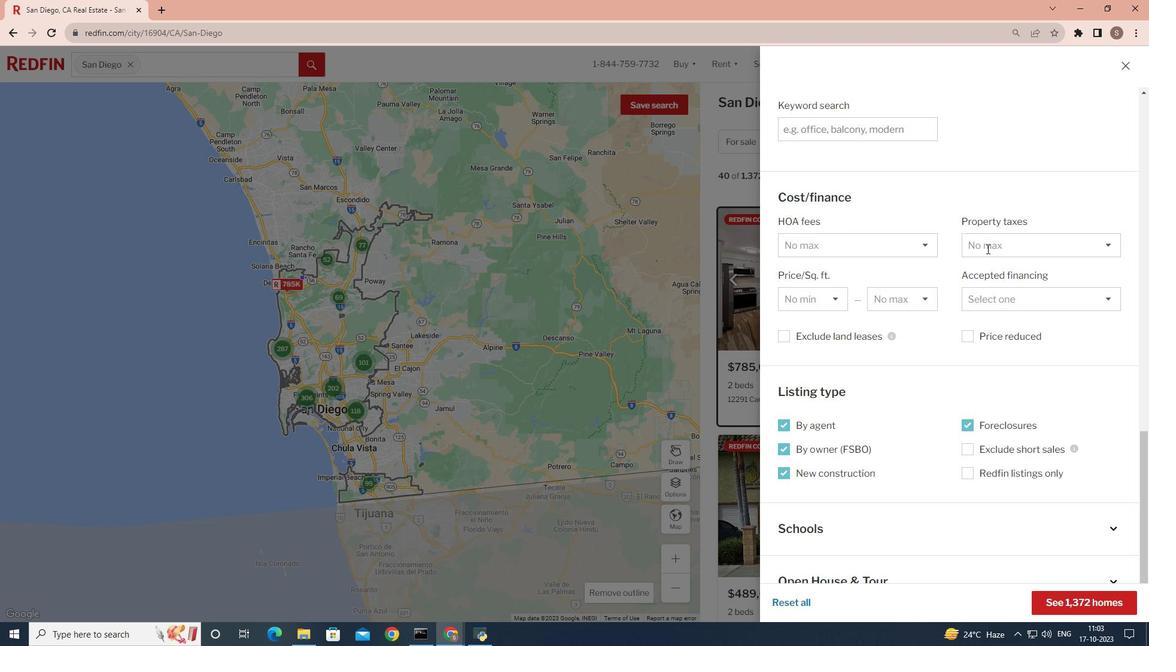 
Action: Mouse scrolled (987, 248) with delta (0, 0)
Screenshot: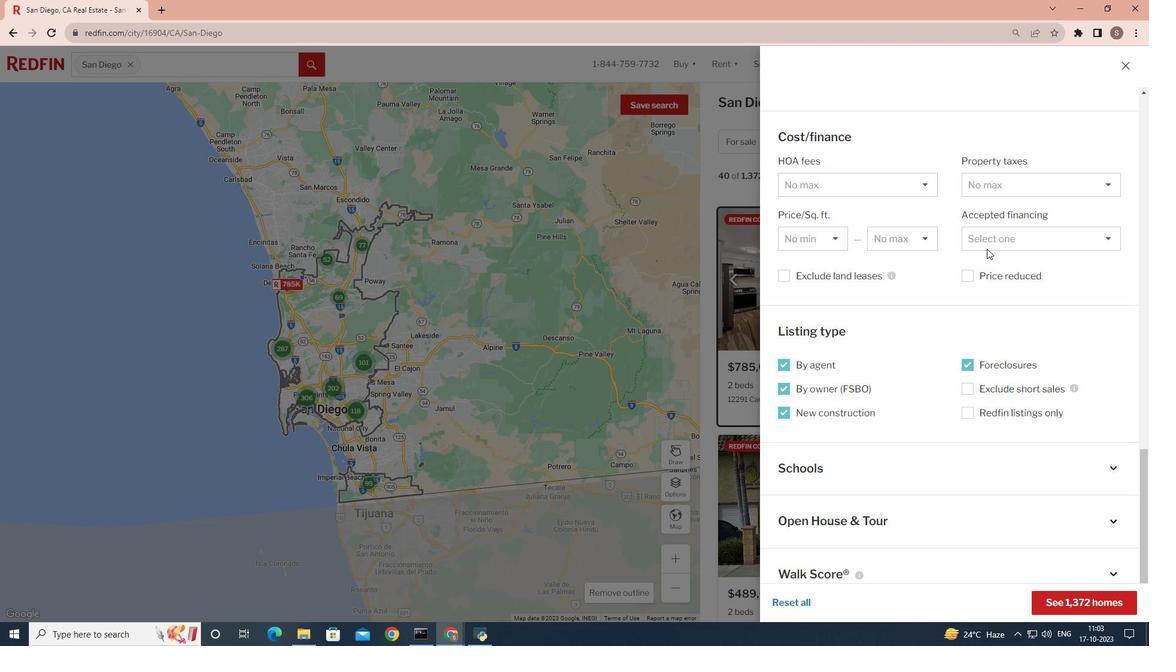 
Action: Mouse moved to (967, 259)
Screenshot: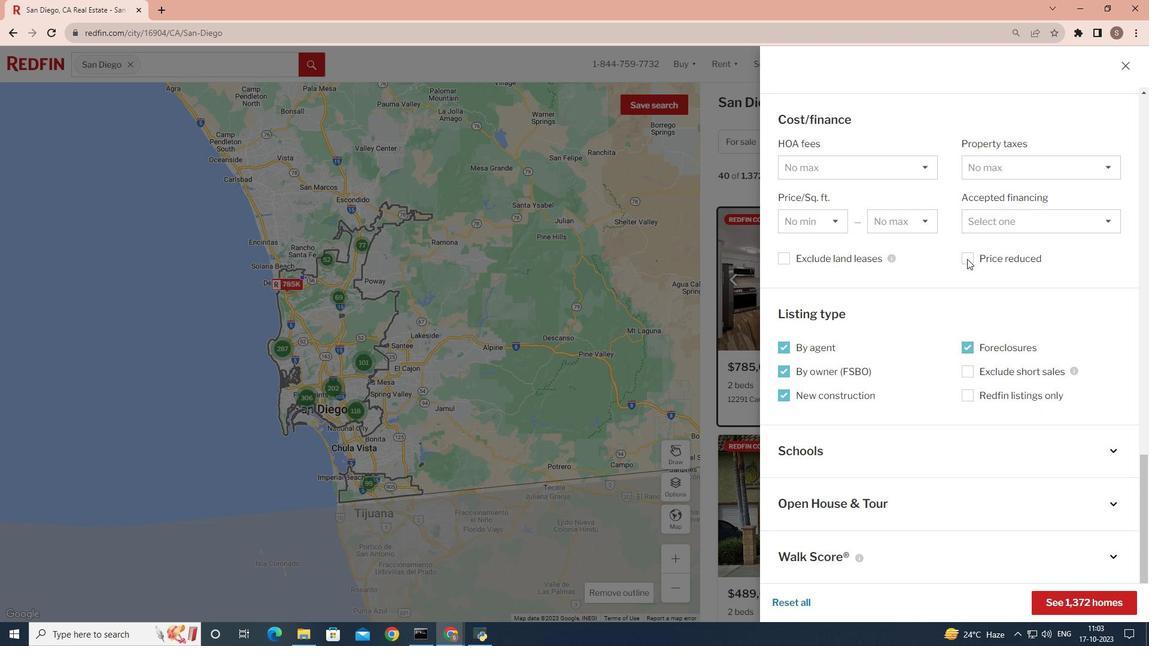 
Action: Mouse pressed left at (967, 259)
Screenshot: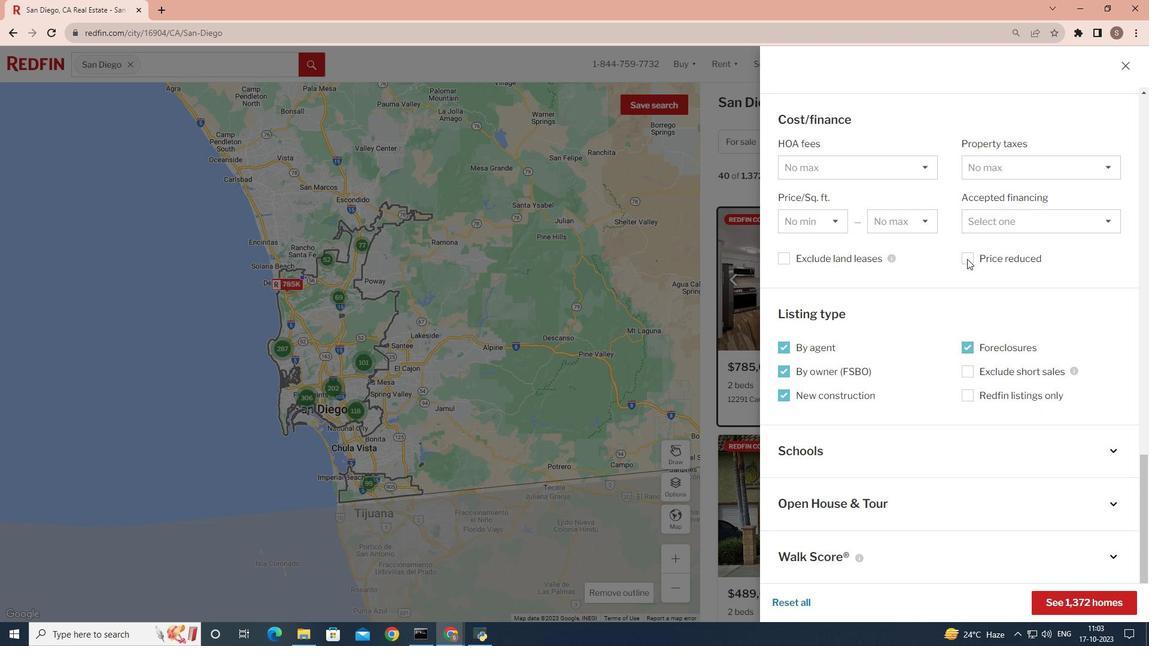 
Action: Mouse moved to (1095, 285)
Screenshot: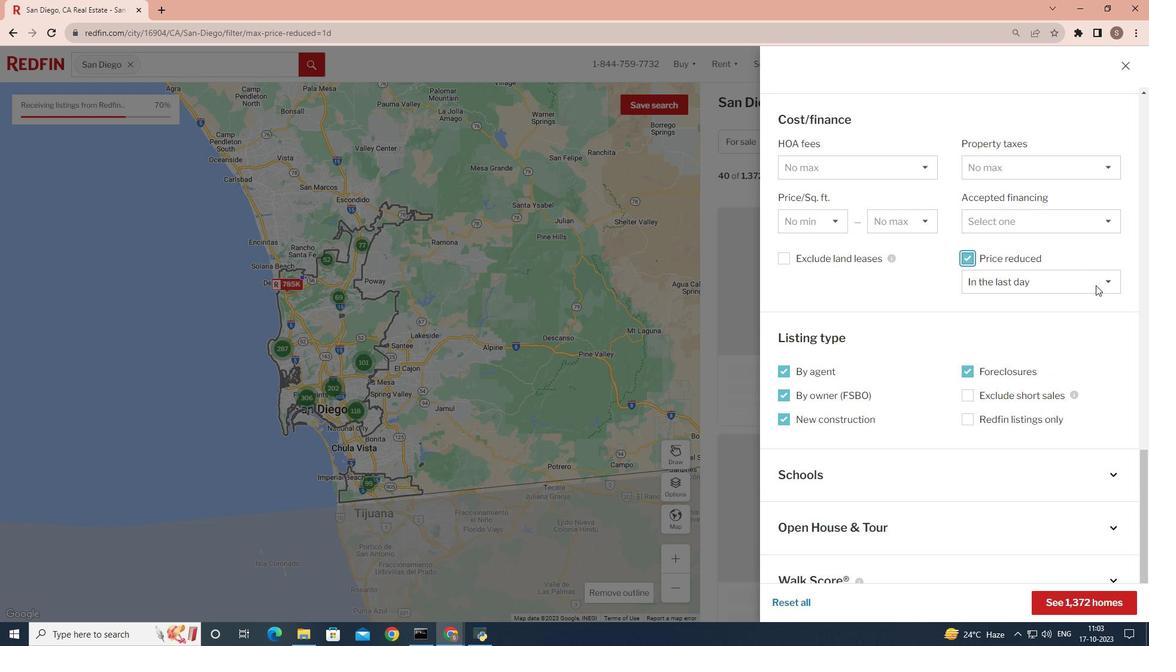 
Action: Mouse pressed left at (1095, 285)
Screenshot: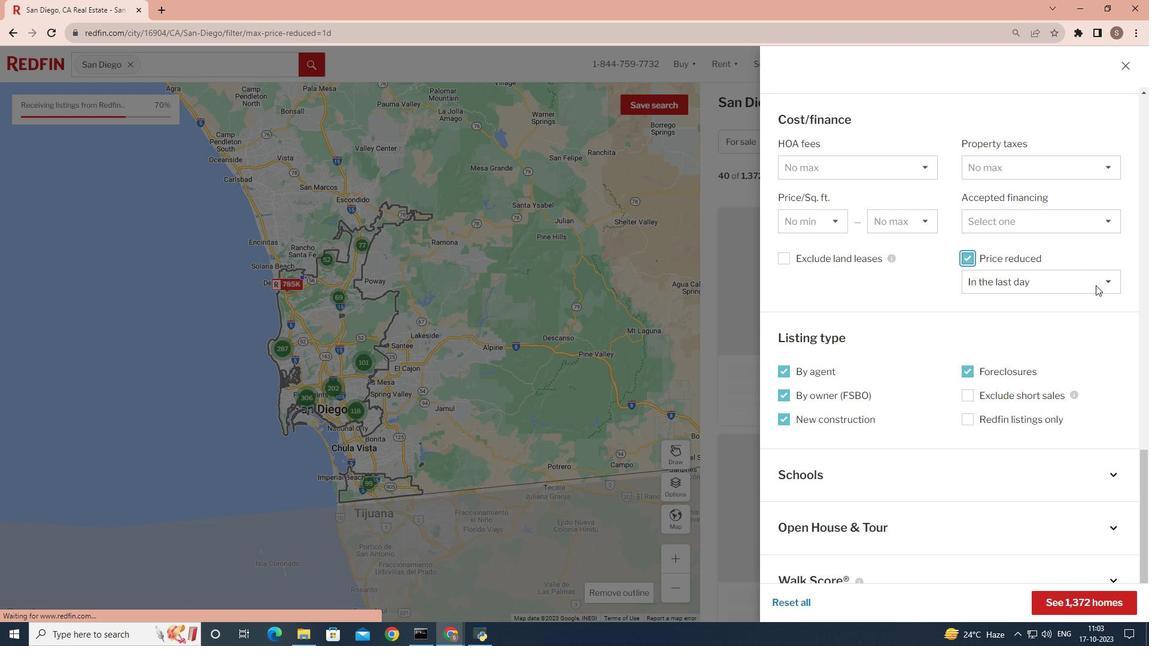 
Action: Mouse moved to (1048, 380)
Screenshot: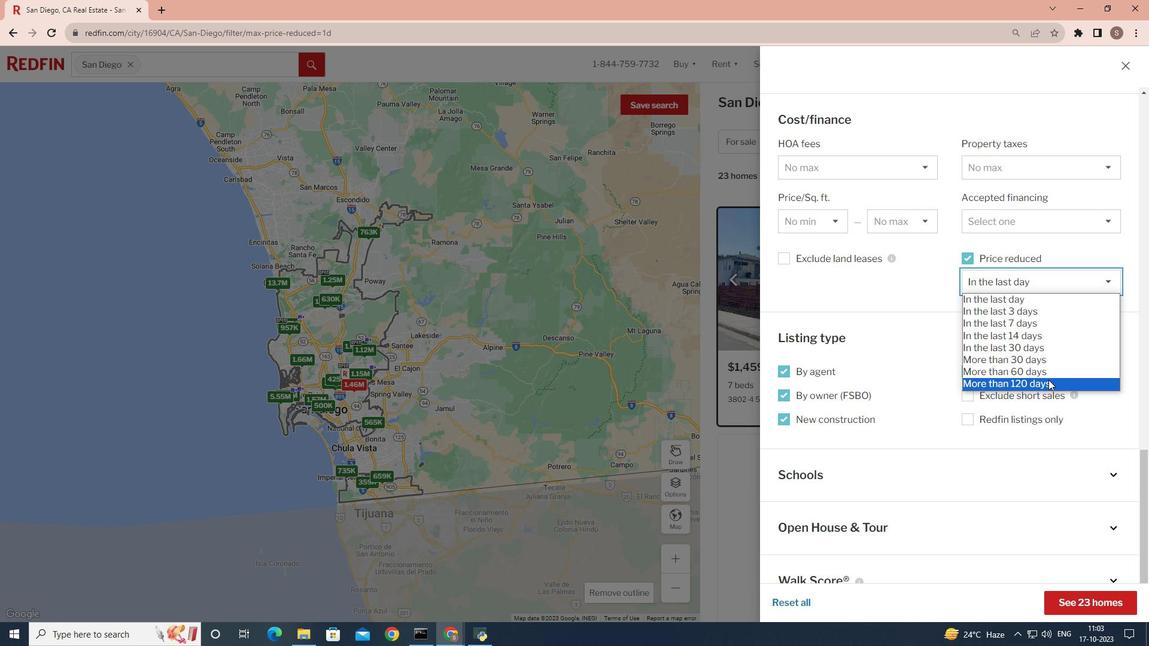 
Action: Mouse pressed left at (1048, 380)
Screenshot: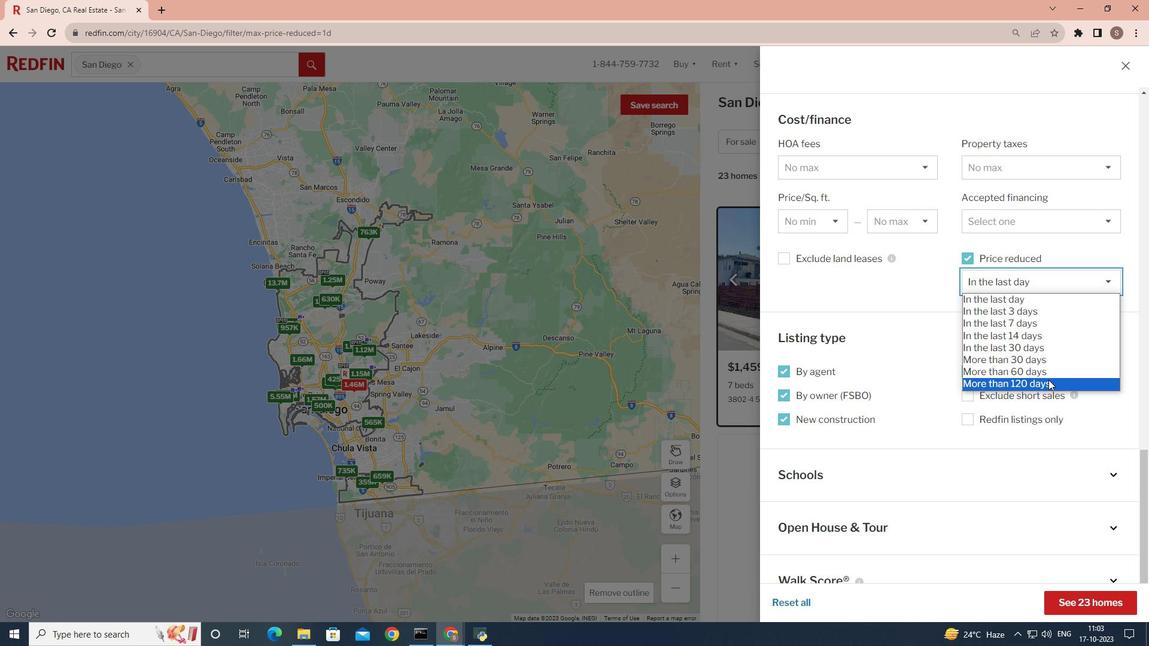 
Action: Mouse moved to (1094, 601)
Screenshot: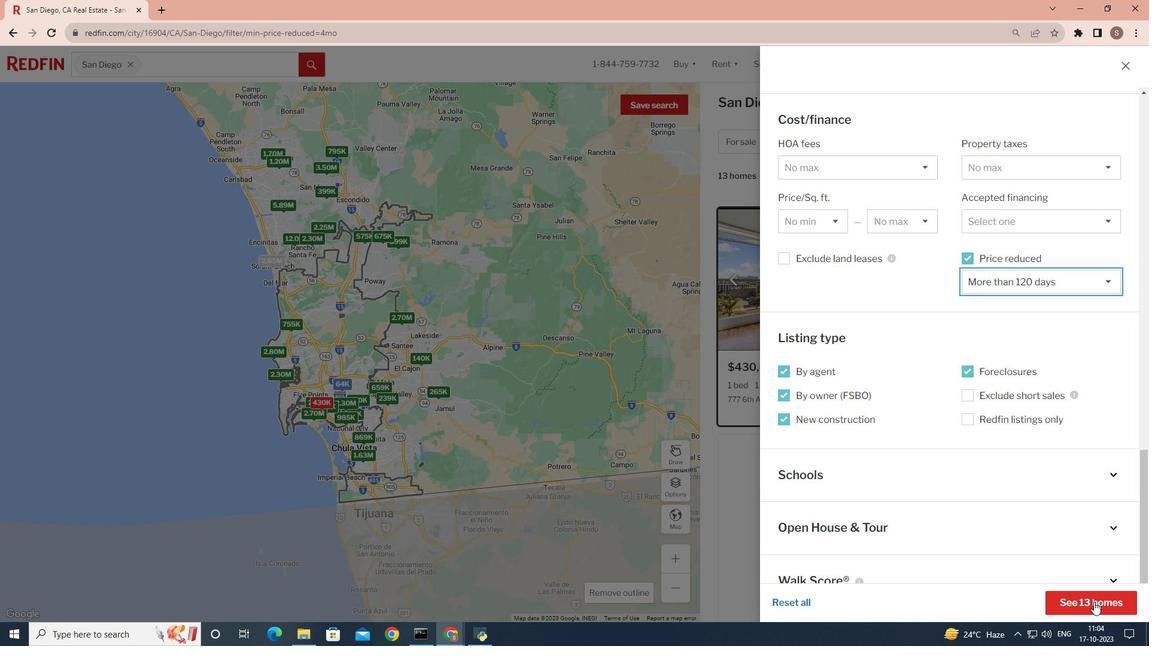 
Action: Mouse pressed left at (1094, 601)
Screenshot: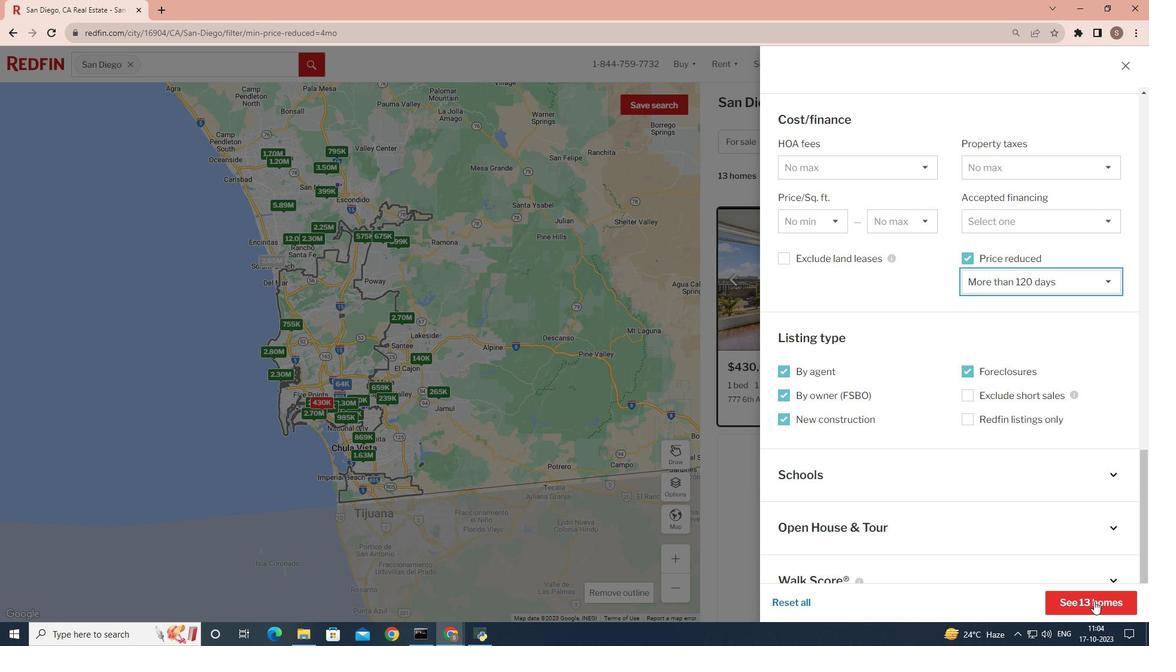
Action: Mouse moved to (1056, 582)
Screenshot: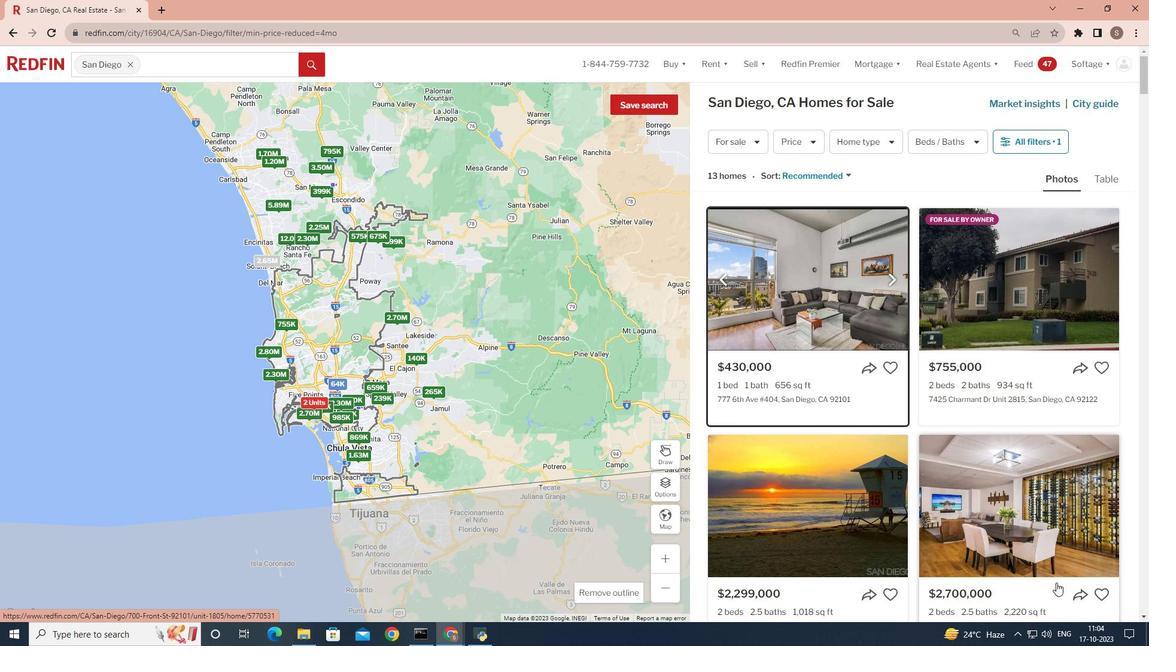
